 Task: Open a blank sheet, save the file as email.doc Add Heading 'Tips for effective email communication: 'Tips for effective email communication:  Add the following points with circle bulletsAdd the following points with circle bullets •	Be concise_x000D_
•	Use clear subject lines_x000D_
•	Proofread before sending_x000D_
 Highlight heading with color  Dark green Select the entire text and apply  Outside Borders ,change the font size of heading and points to 18
Action: Mouse moved to (20, 20)
Screenshot: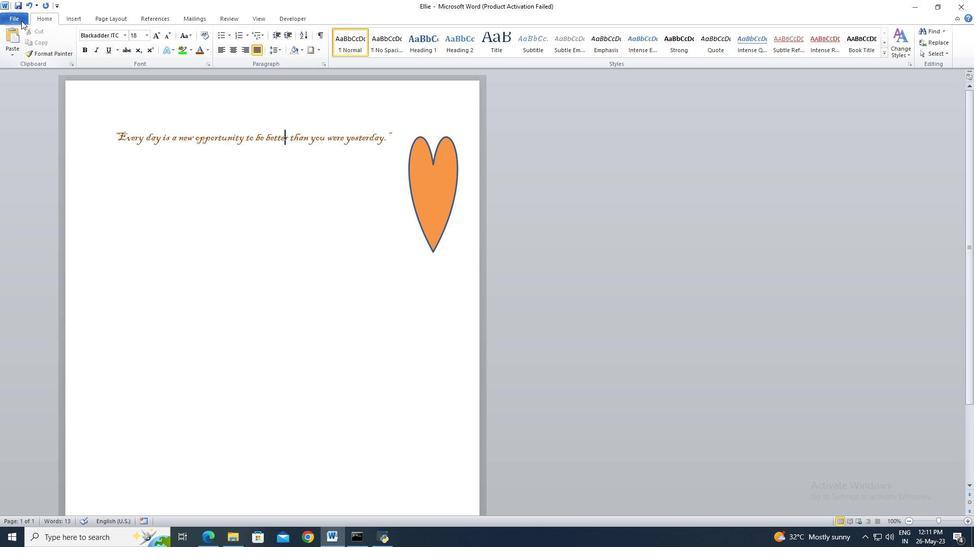 
Action: Mouse pressed left at (20, 20)
Screenshot: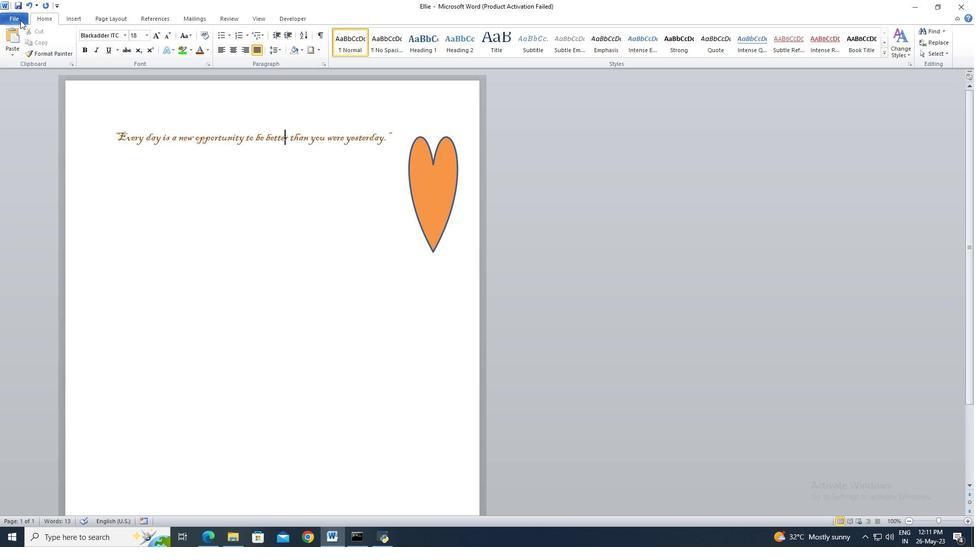 
Action: Mouse moved to (19, 131)
Screenshot: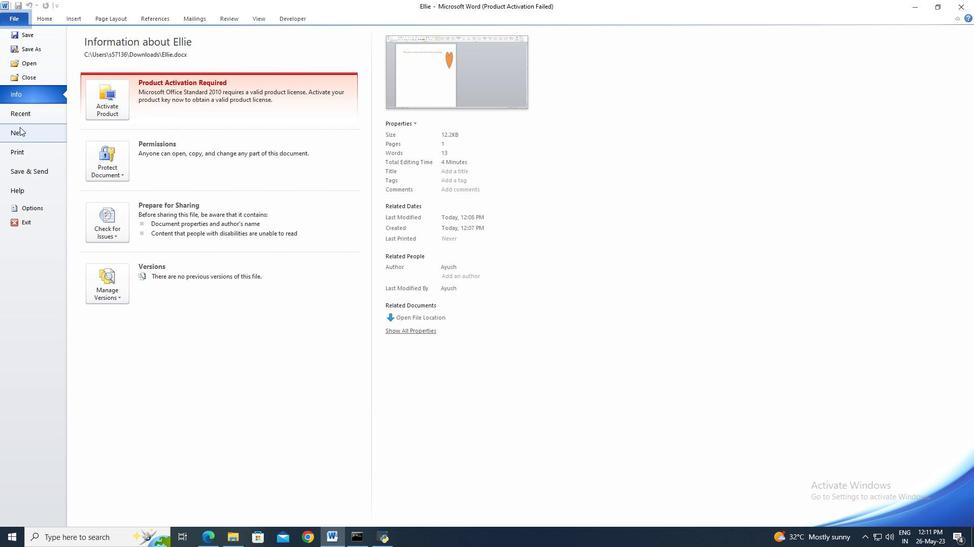 
Action: Mouse pressed left at (19, 131)
Screenshot: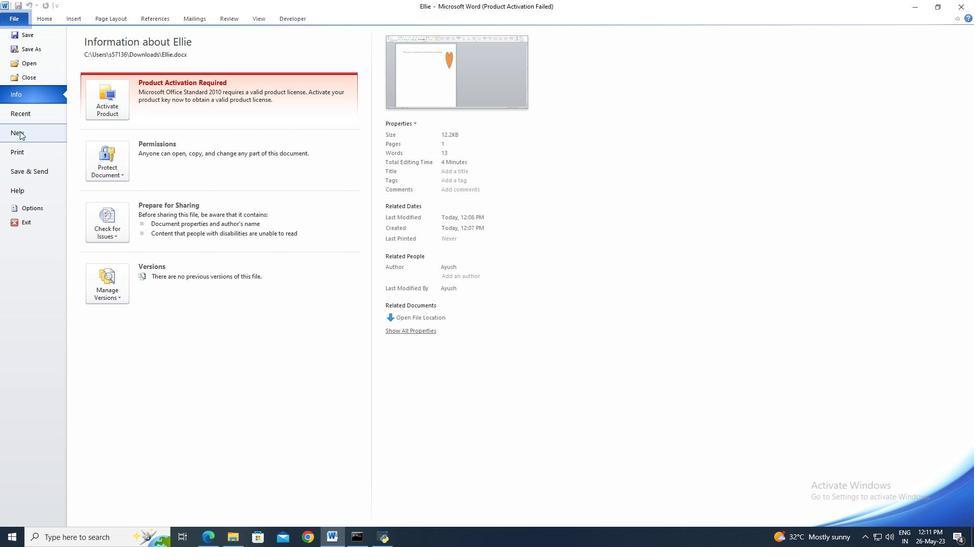 
Action: Mouse moved to (505, 244)
Screenshot: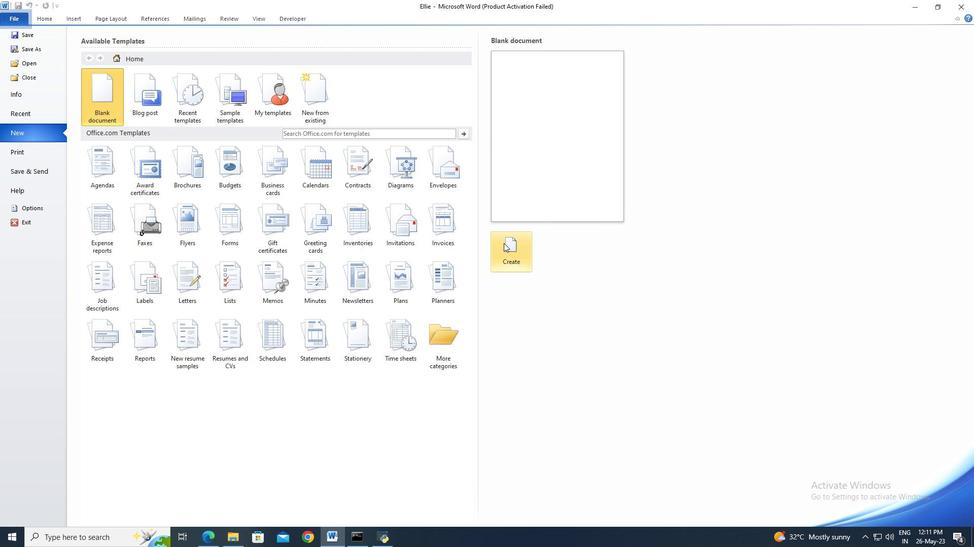 
Action: Mouse pressed left at (505, 244)
Screenshot: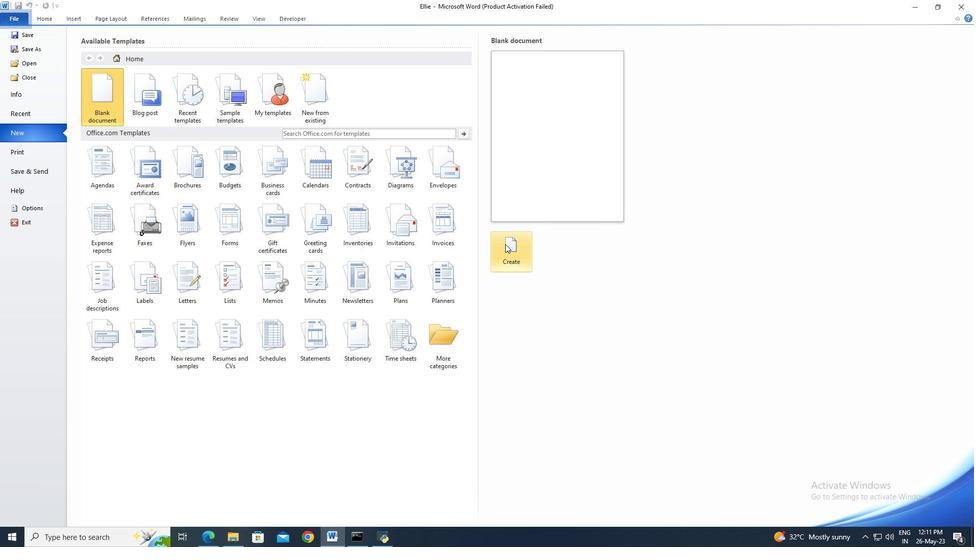 
Action: Mouse moved to (6, 21)
Screenshot: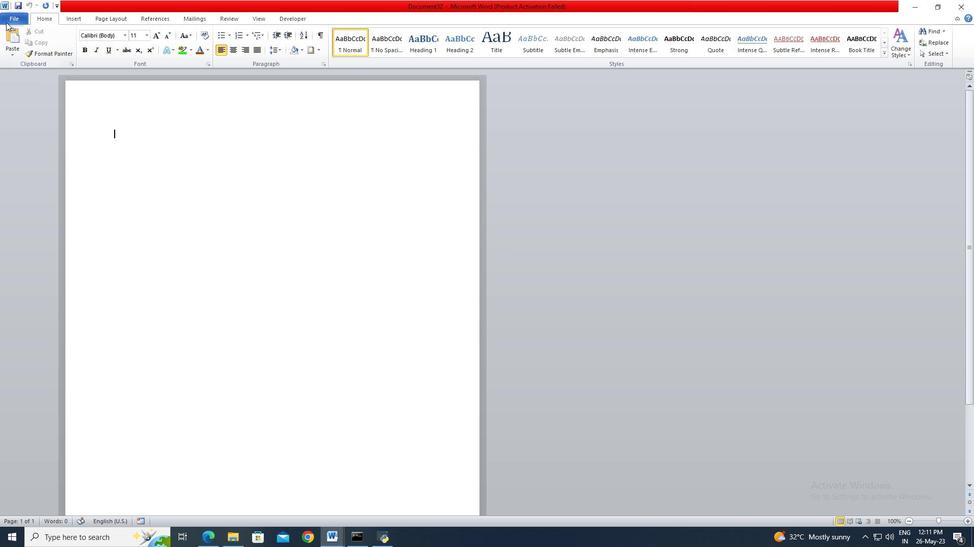 
Action: Mouse pressed left at (6, 21)
Screenshot: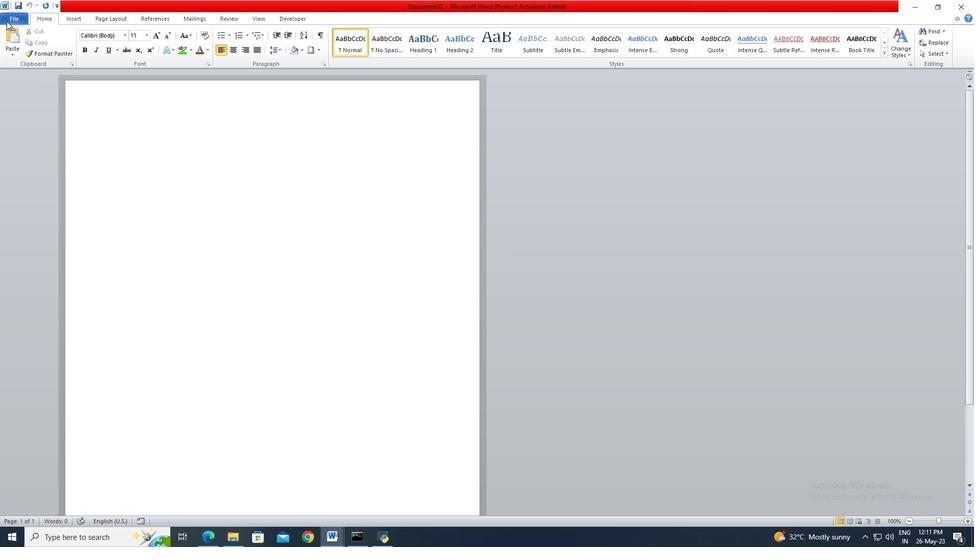 
Action: Mouse moved to (12, 45)
Screenshot: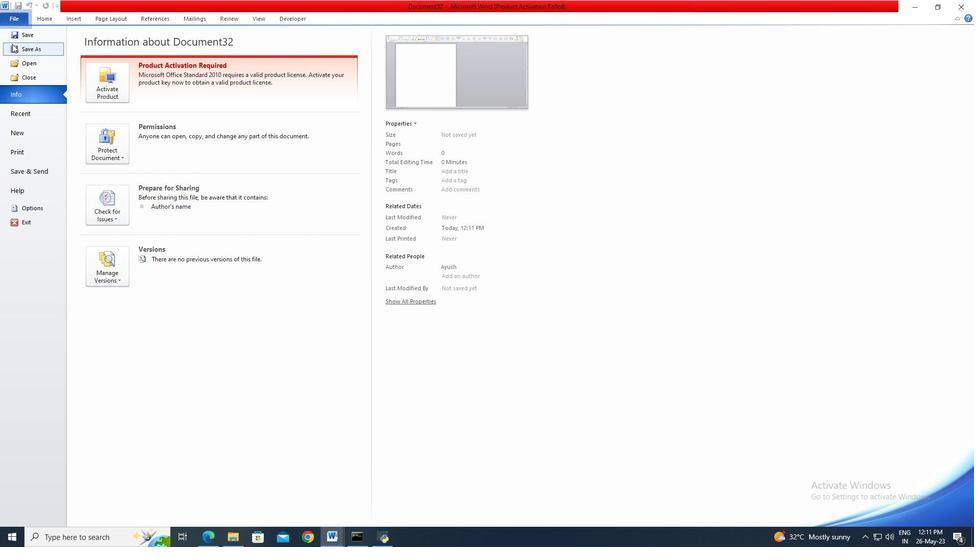 
Action: Mouse pressed left at (12, 45)
Screenshot: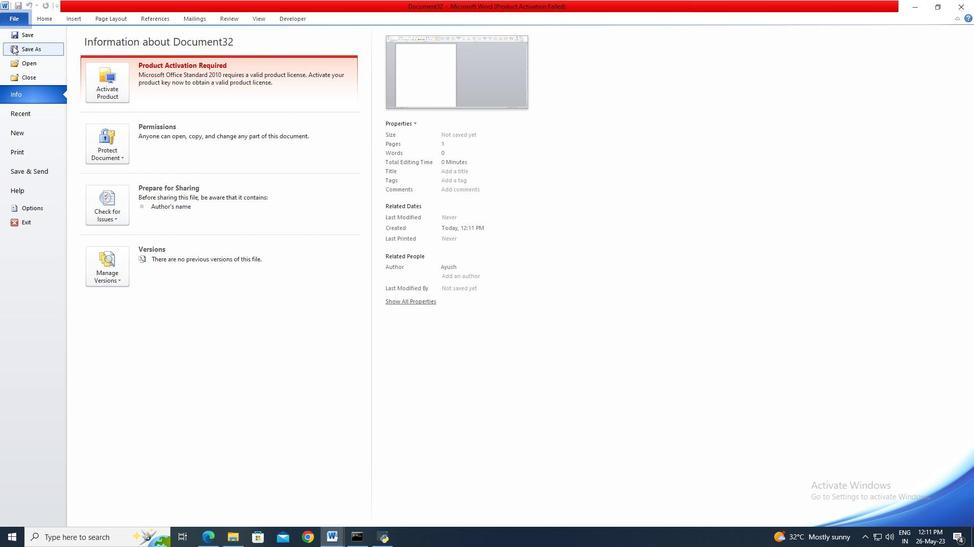 
Action: Mouse moved to (41, 110)
Screenshot: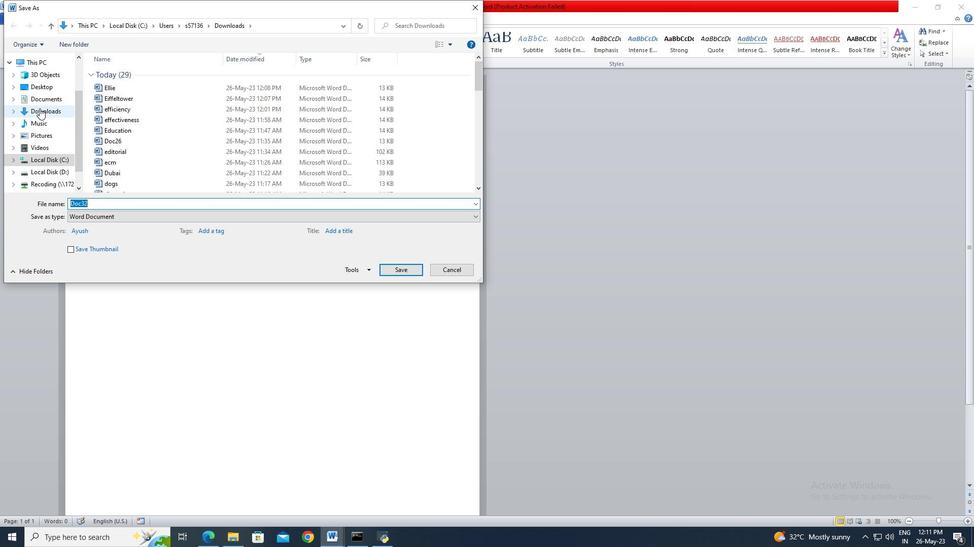 
Action: Mouse pressed left at (41, 110)
Screenshot: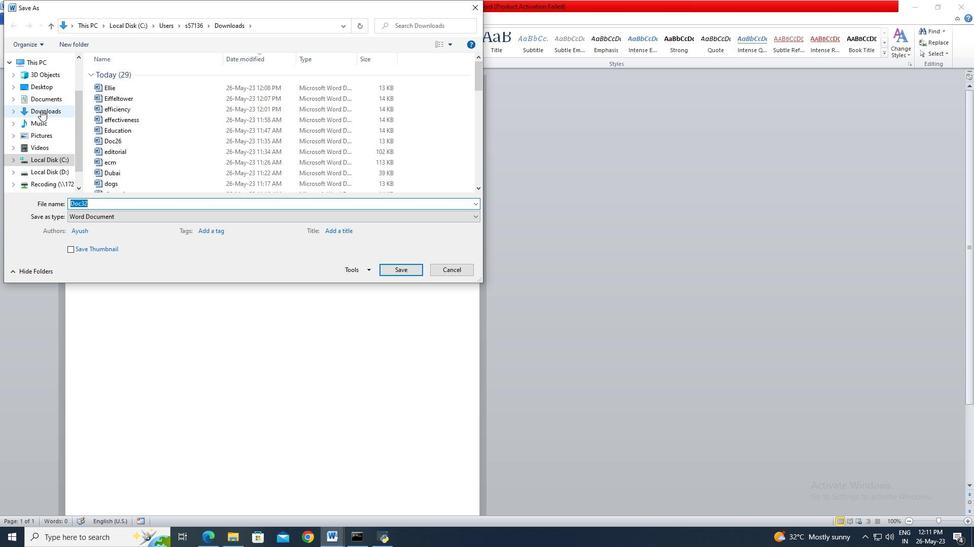 
Action: Mouse moved to (91, 199)
Screenshot: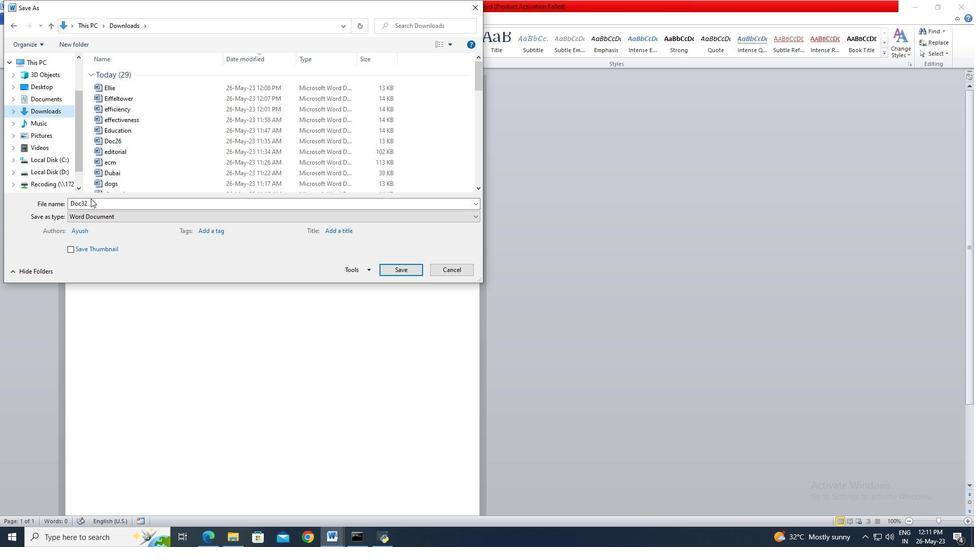 
Action: Mouse pressed left at (91, 199)
Screenshot: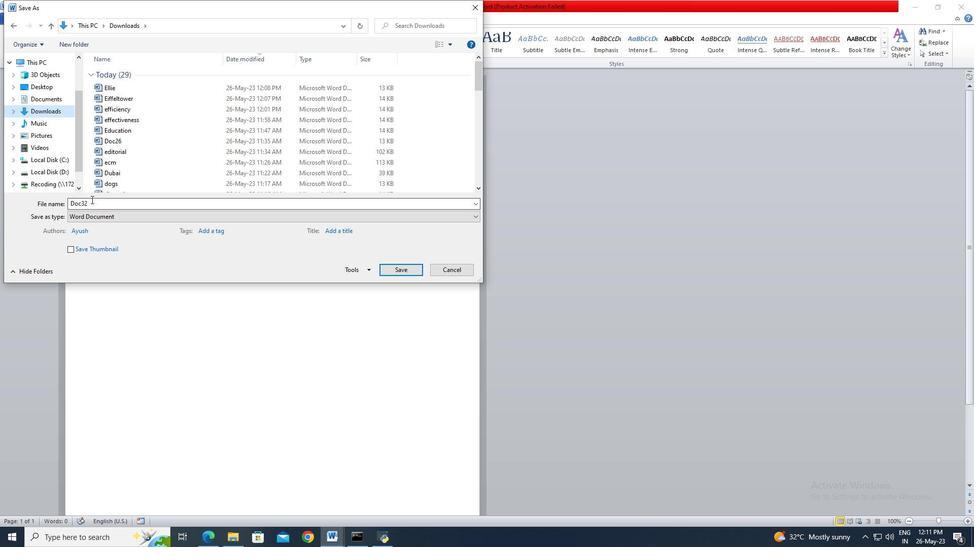 
Action: Key pressed email
Screenshot: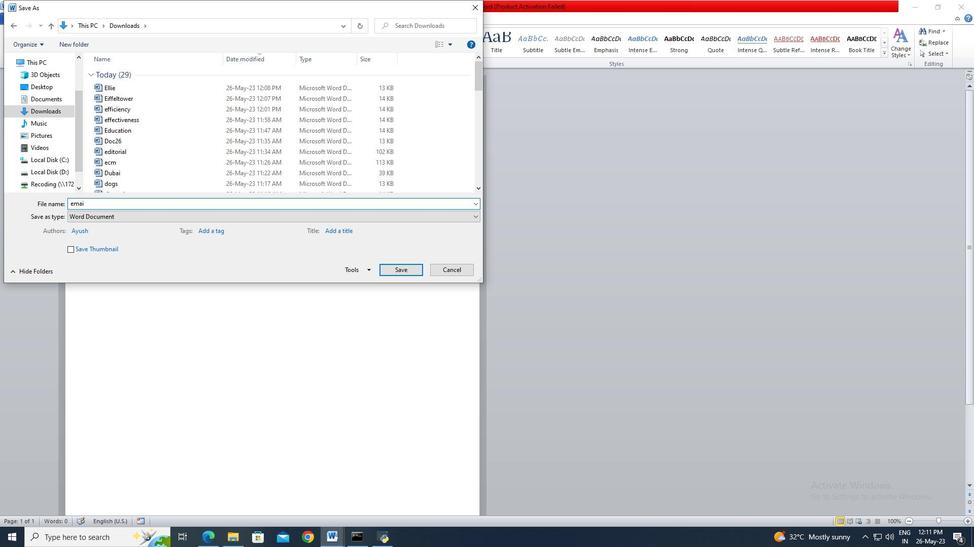 
Action: Mouse moved to (393, 270)
Screenshot: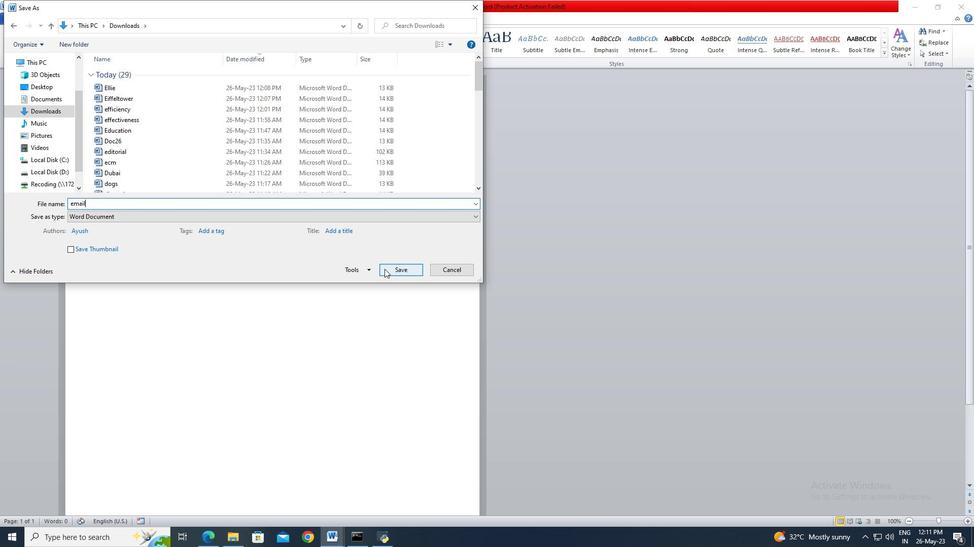
Action: Mouse pressed left at (393, 270)
Screenshot: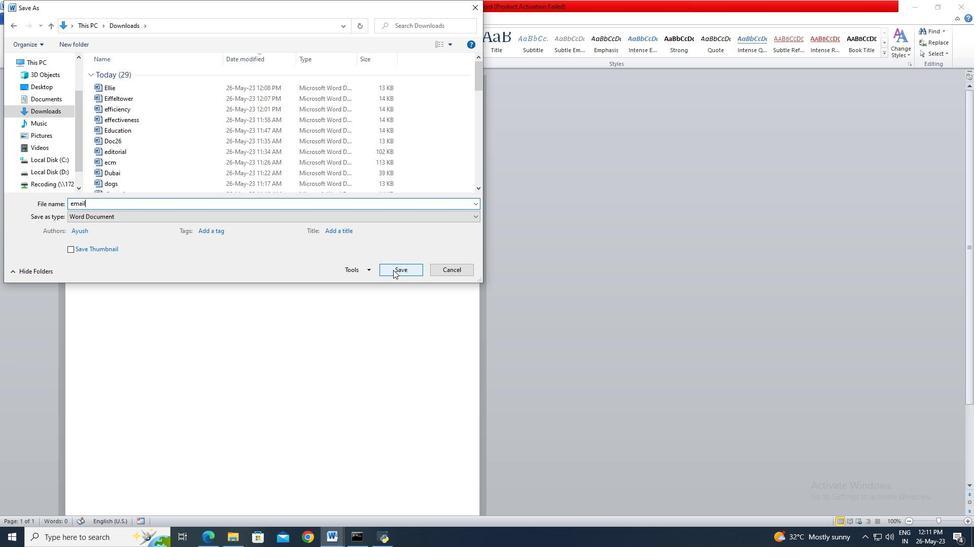
Action: Mouse moved to (418, 53)
Screenshot: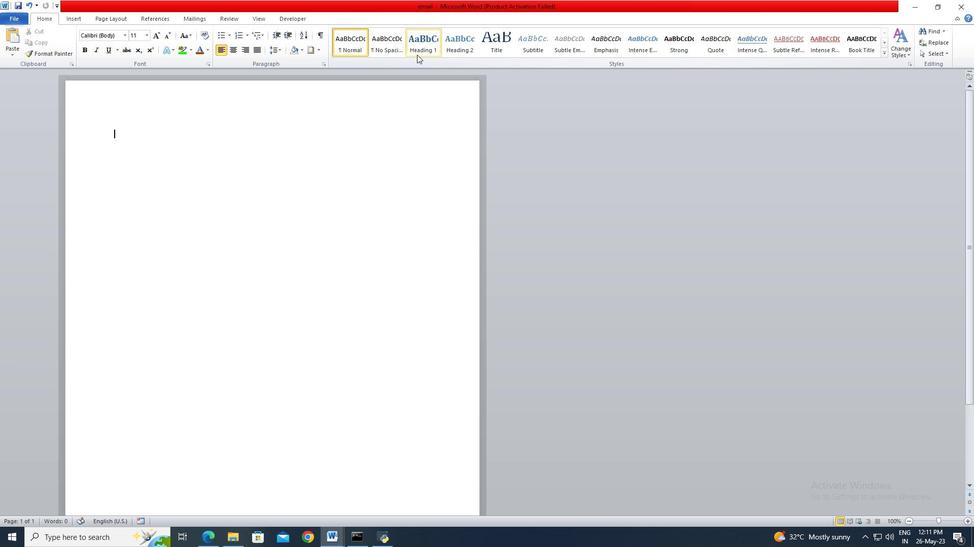 
Action: Mouse pressed left at (418, 53)
Screenshot: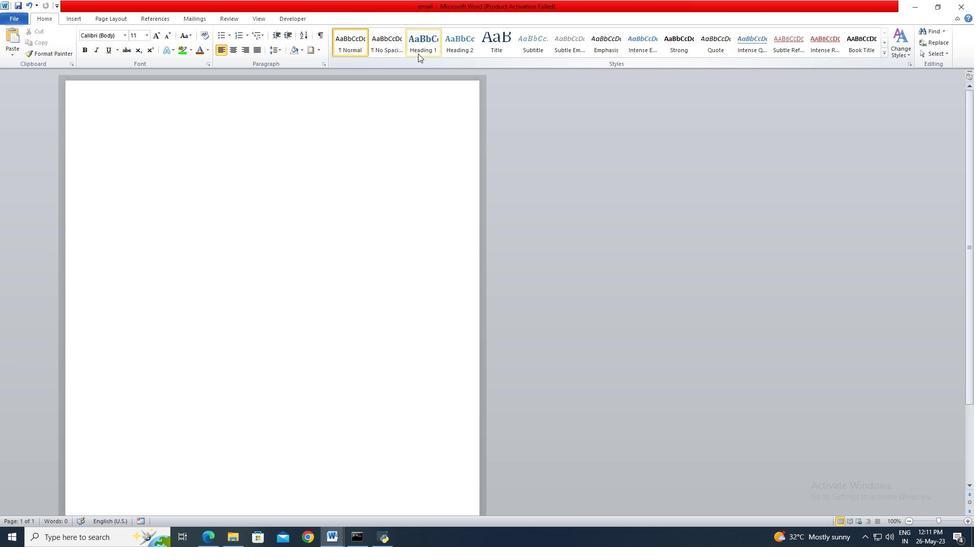 
Action: Mouse moved to (218, 140)
Screenshot: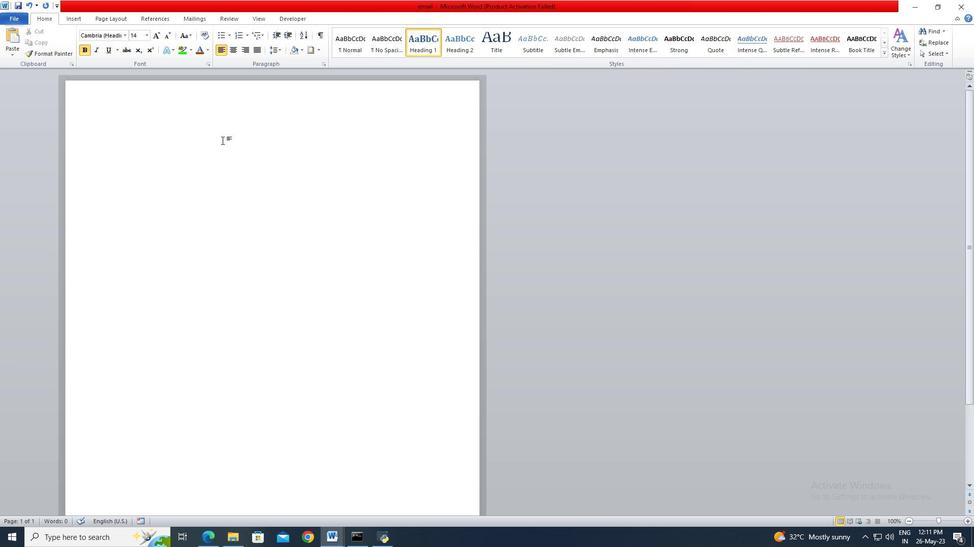 
Action: Key pressed <Key.shift>Tips<Key.space>for<Key.space>effective<Key.space>email<Key.space>communication<Key.shift>:<Key.enter><Key.enter>
Screenshot: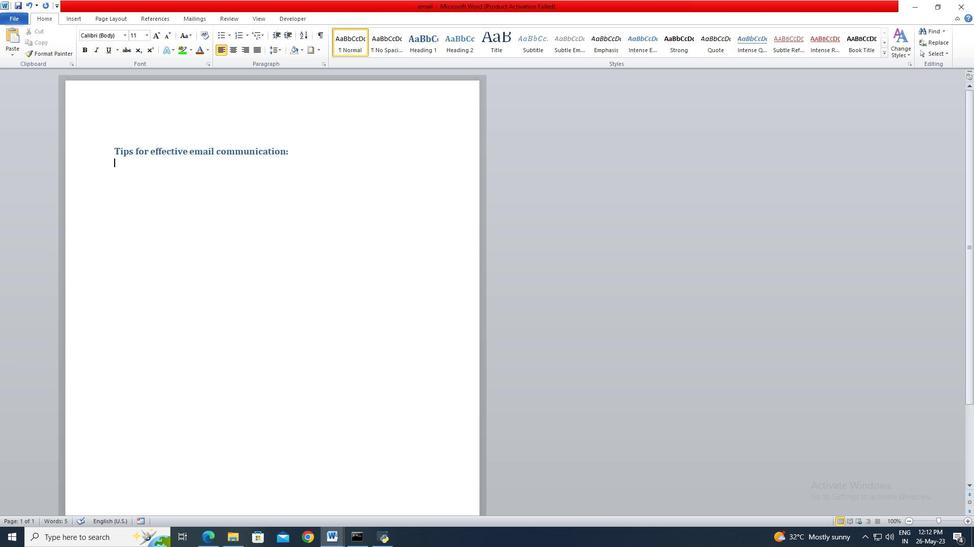 
Action: Mouse moved to (230, 36)
Screenshot: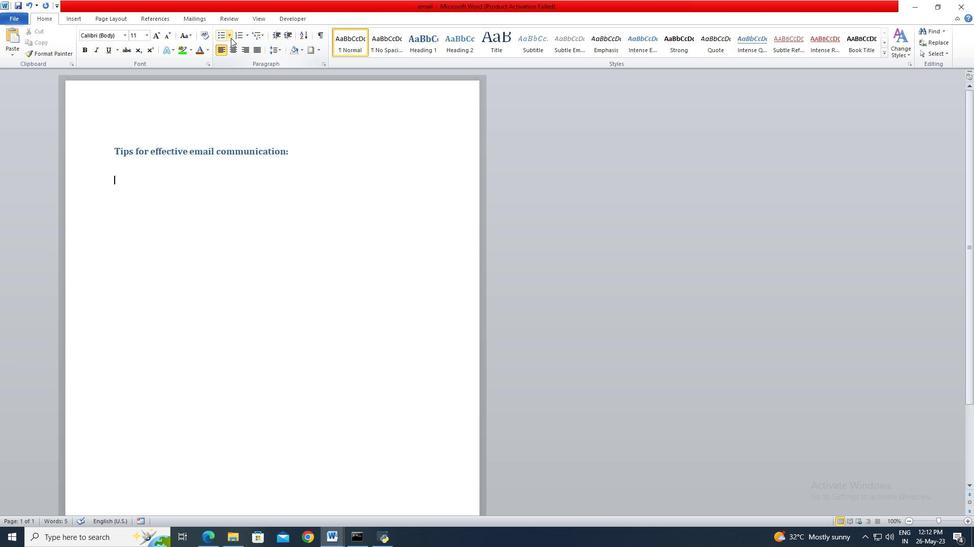 
Action: Mouse pressed left at (230, 36)
Screenshot: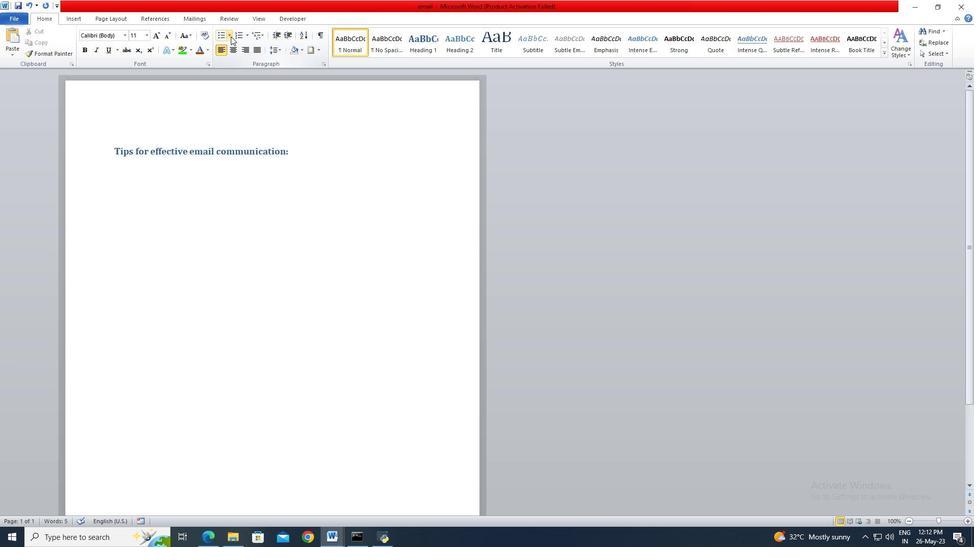 
Action: Mouse moved to (252, 93)
Screenshot: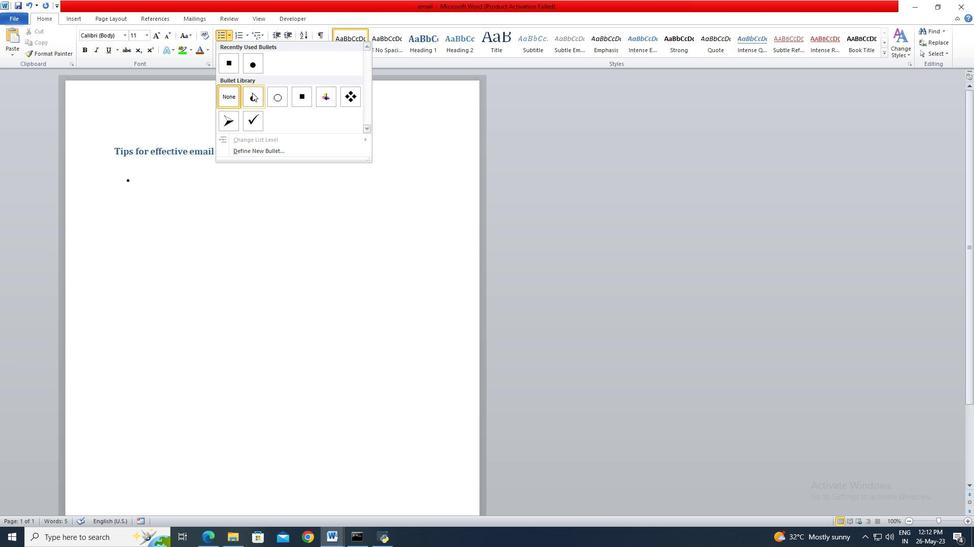 
Action: Mouse pressed left at (252, 93)
Screenshot: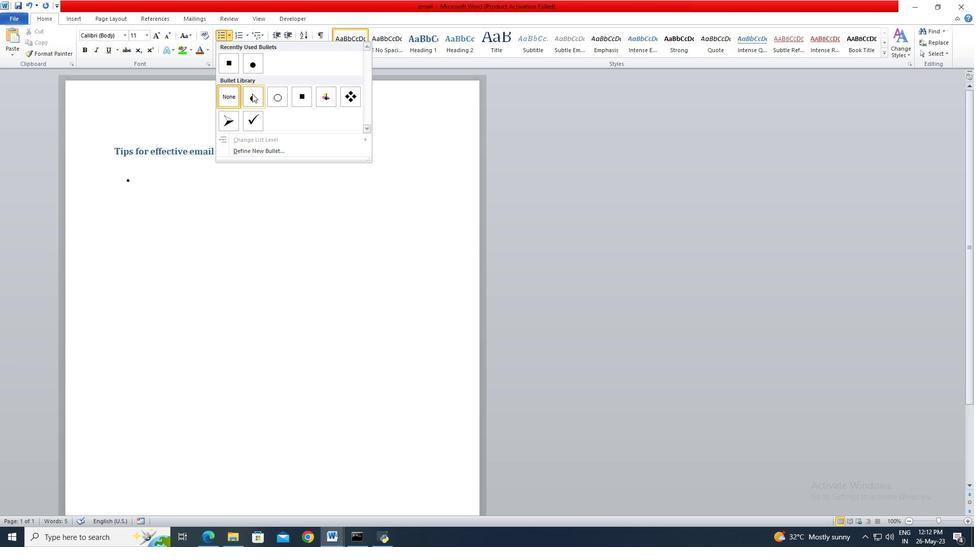 
Action: Mouse moved to (244, 179)
Screenshot: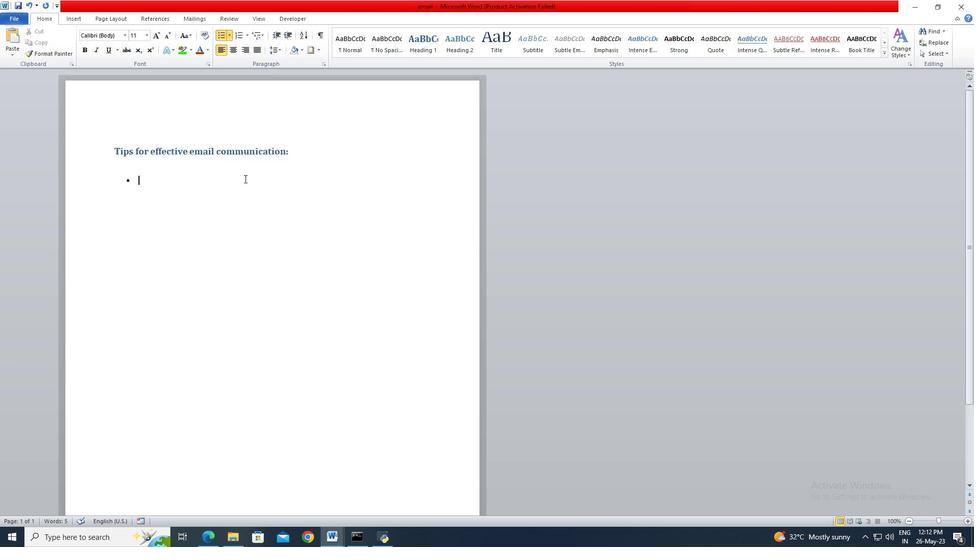 
Action: Mouse pressed left at (244, 179)
Screenshot: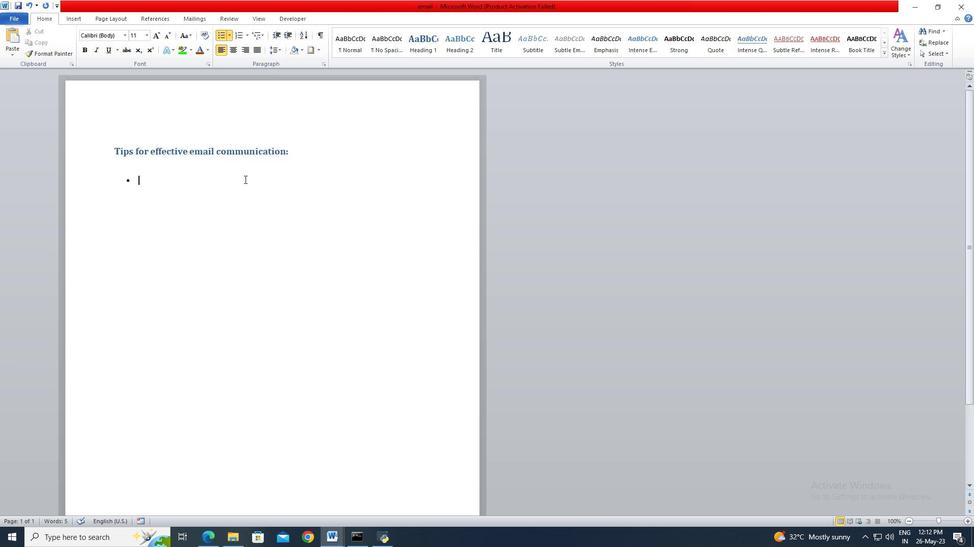 
Action: Key pressed <Key.shift>Be<Key.space>concise<Key.enter><Key.shift>Use<Key.space>clear<Key.space>subject<Key.space>lines<Key.enter><Key.shift>Proofread<Key.space>before<Key.space>sending
Screenshot: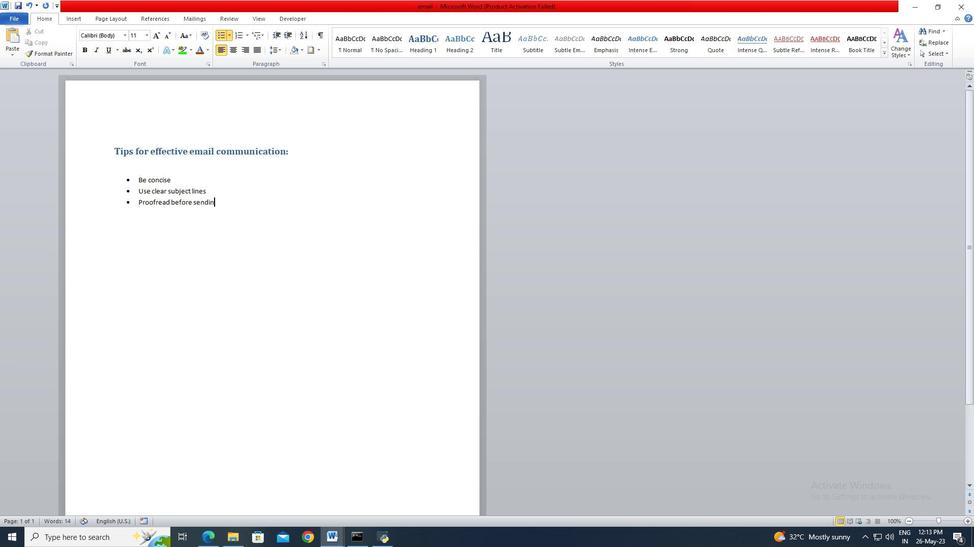 
Action: Mouse moved to (112, 148)
Screenshot: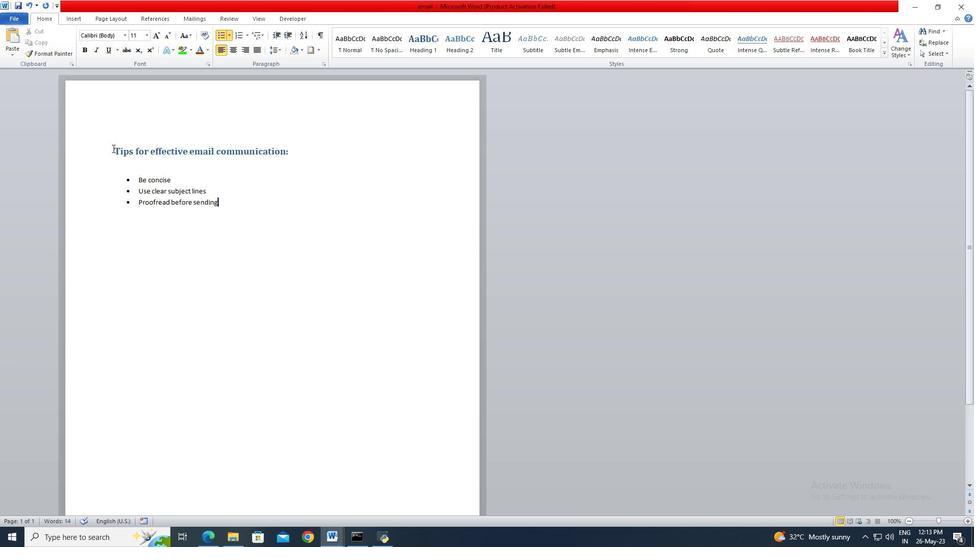 
Action: Mouse pressed left at (112, 148)
Screenshot: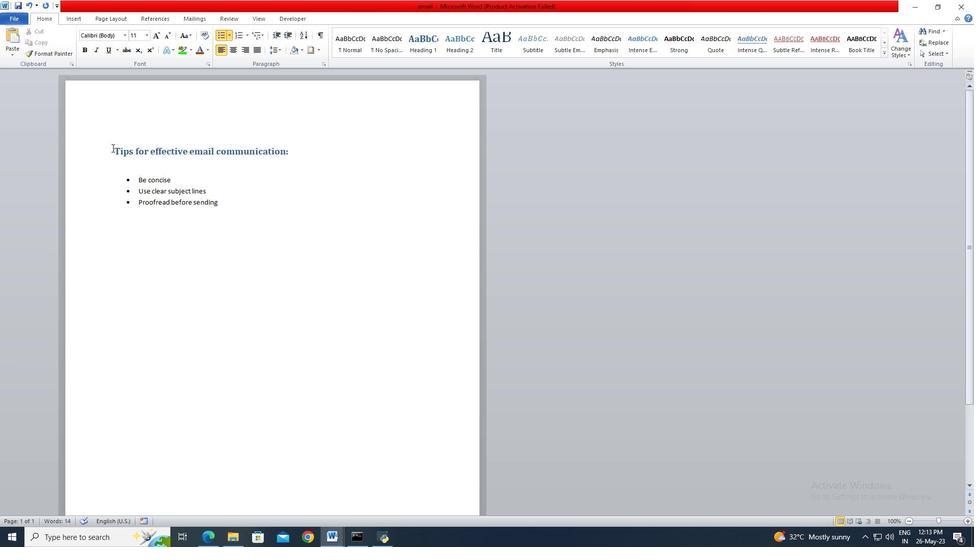 
Action: Mouse moved to (281, 157)
Screenshot: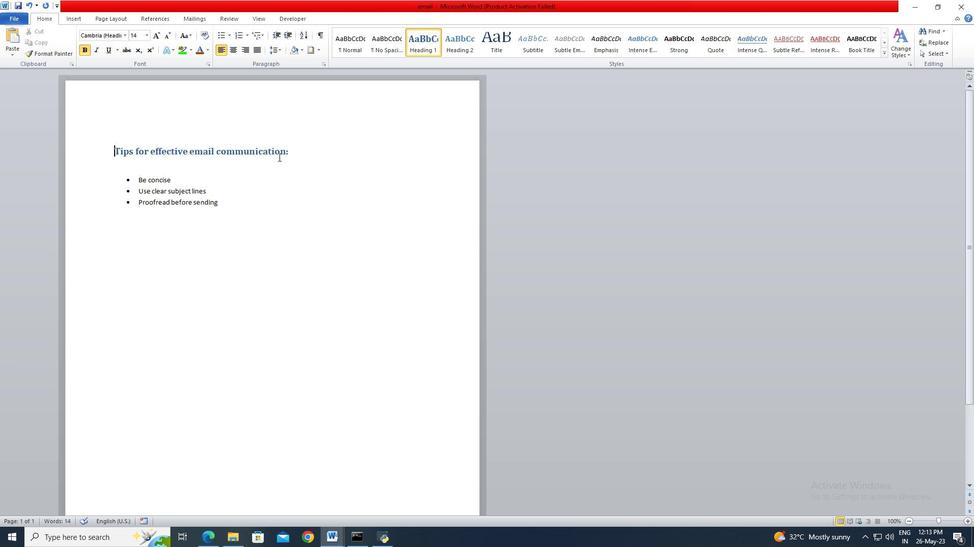 
Action: Key pressed <Key.shift>
Screenshot: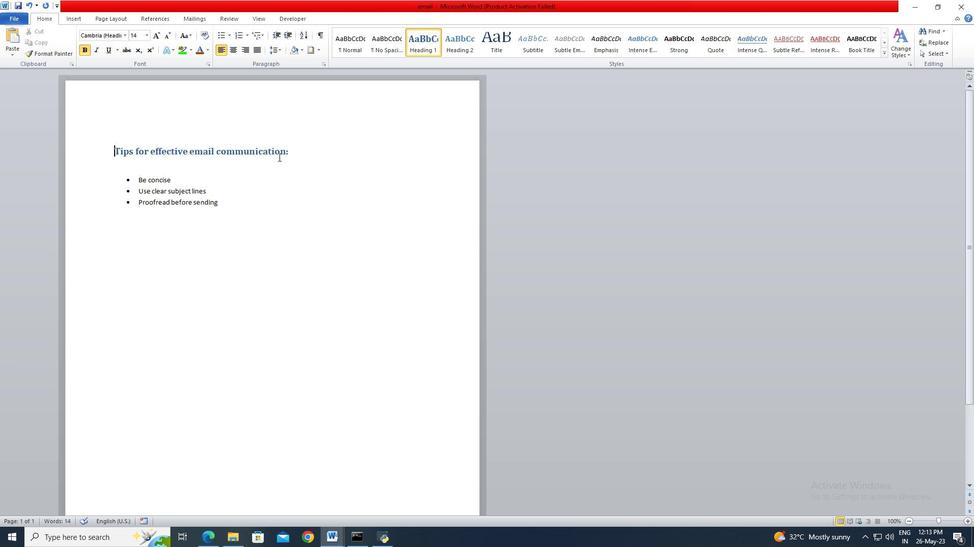 
Action: Mouse moved to (290, 155)
Screenshot: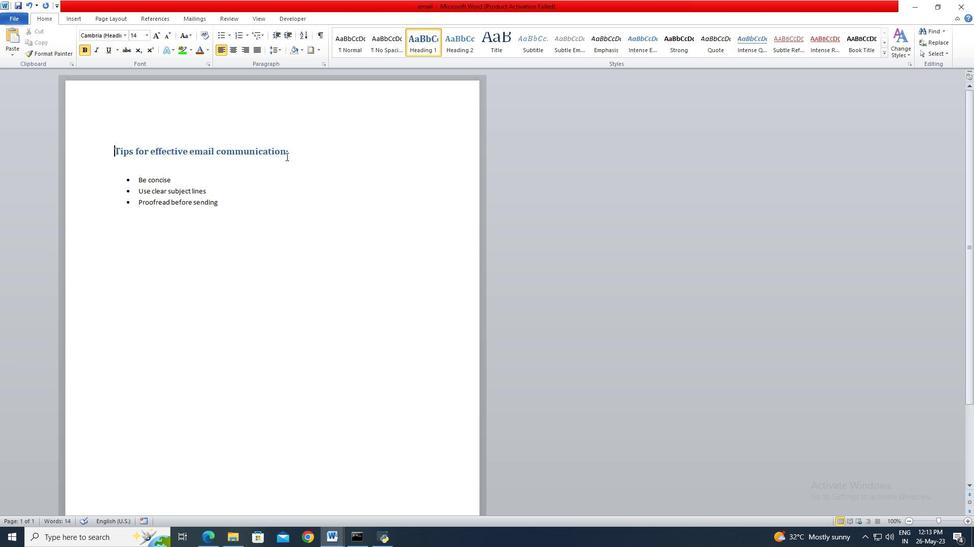 
Action: Mouse pressed left at (290, 155)
Screenshot: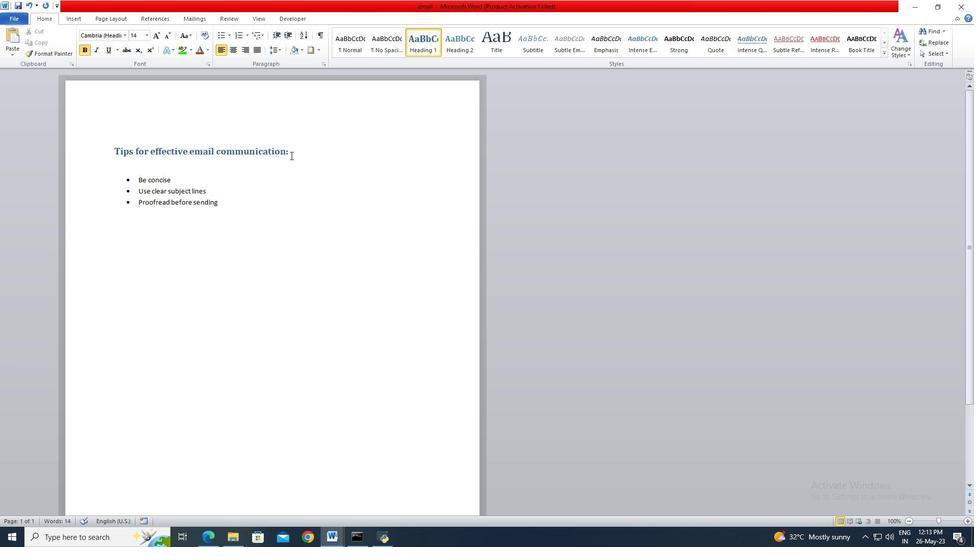 
Action: Key pressed <Key.shift><Key.shift>
Screenshot: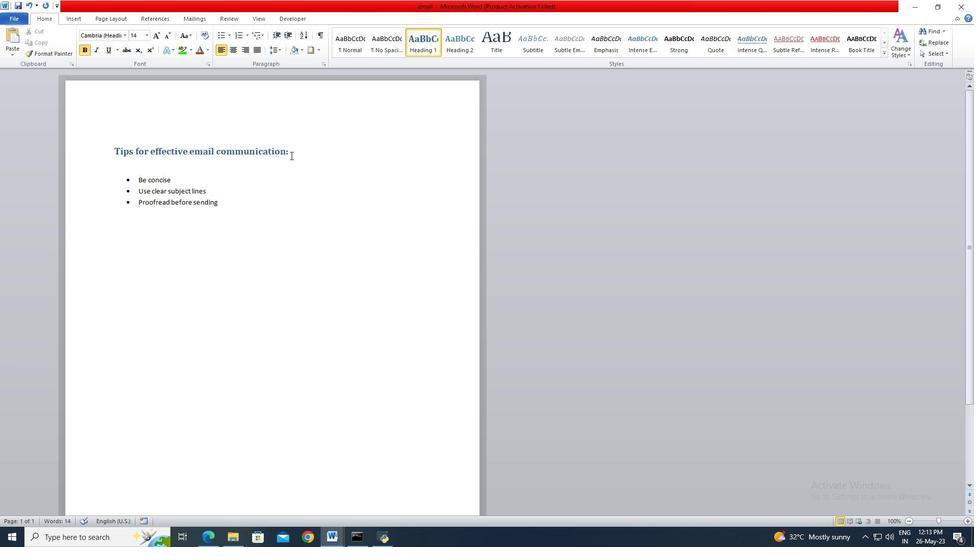 
Action: Mouse moved to (190, 51)
Screenshot: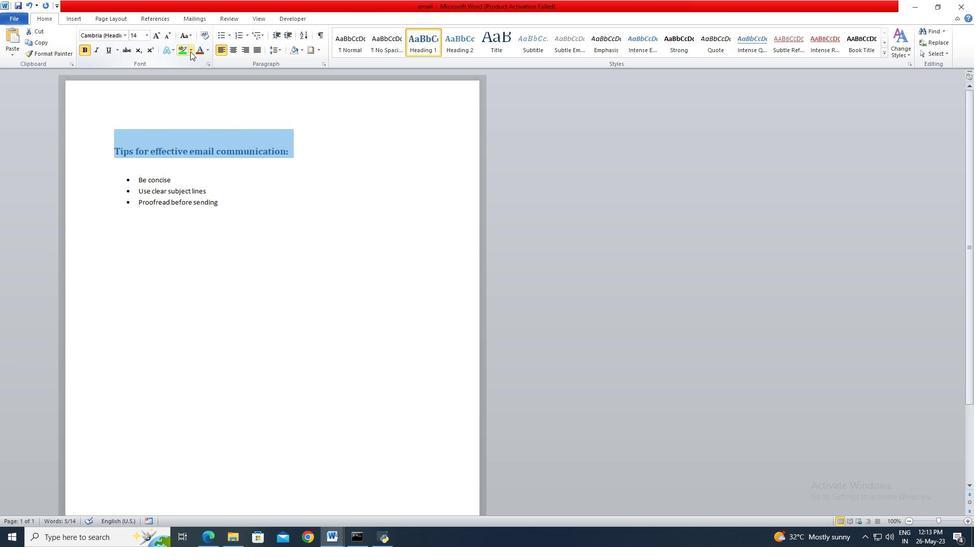 
Action: Mouse pressed left at (190, 51)
Screenshot: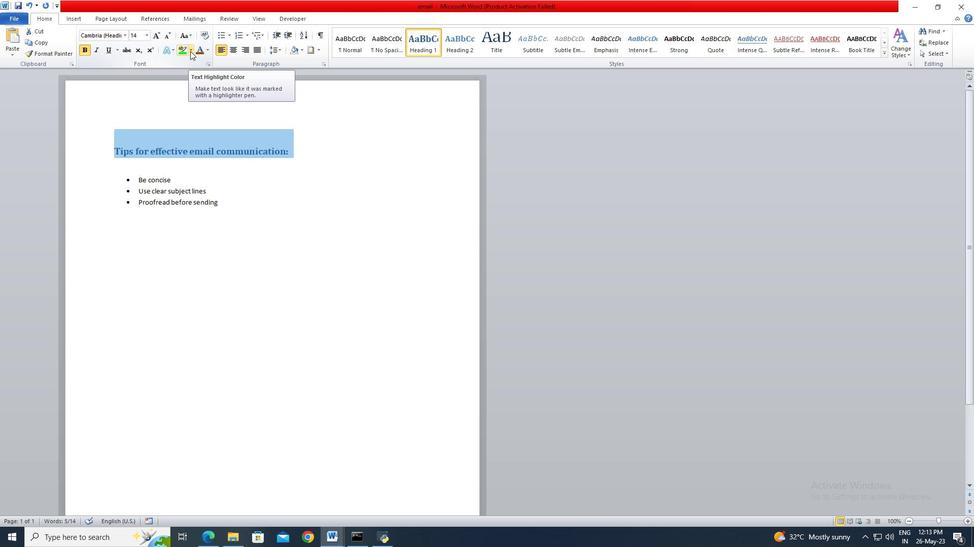 
Action: Mouse moved to (226, 79)
Screenshot: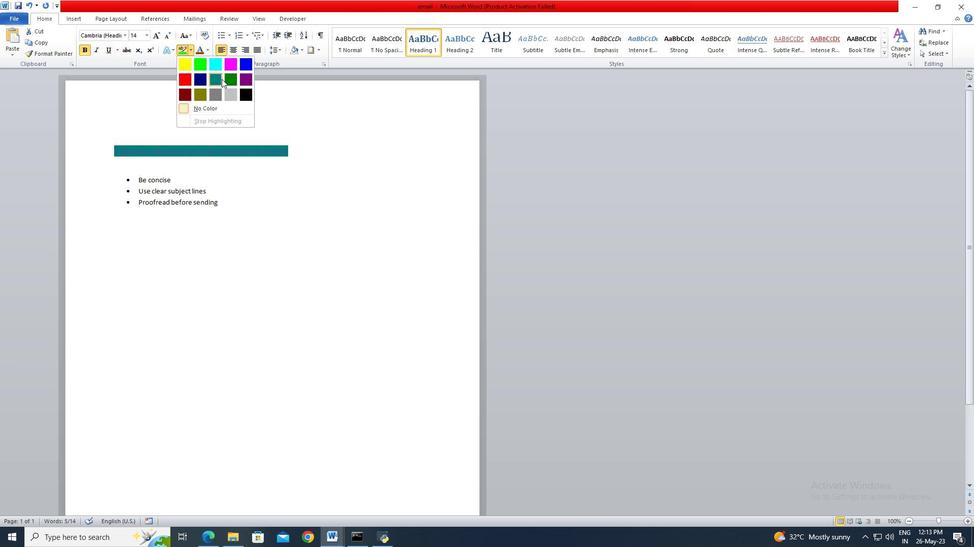 
Action: Mouse pressed left at (226, 79)
Screenshot: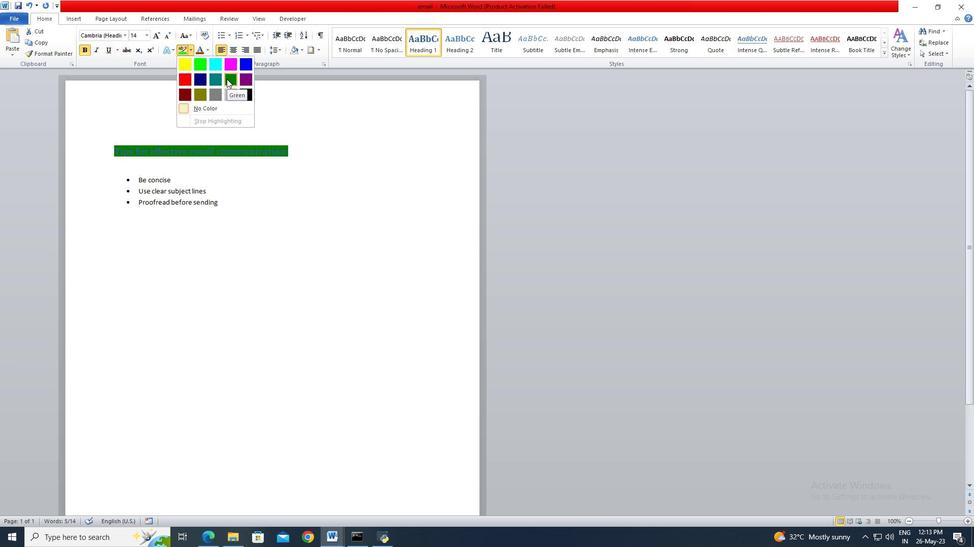 
Action: Mouse moved to (253, 193)
Screenshot: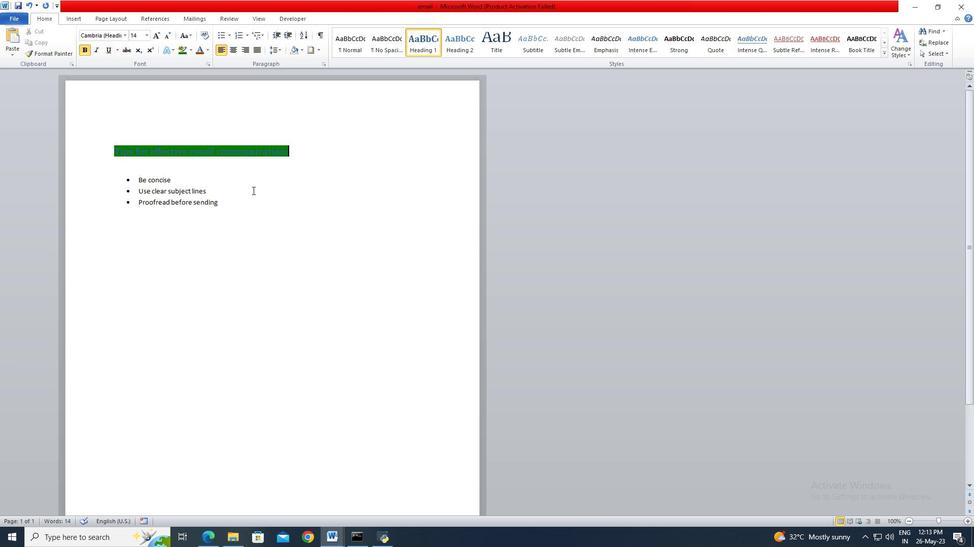 
Action: Key pressed ctrl+A
Screenshot: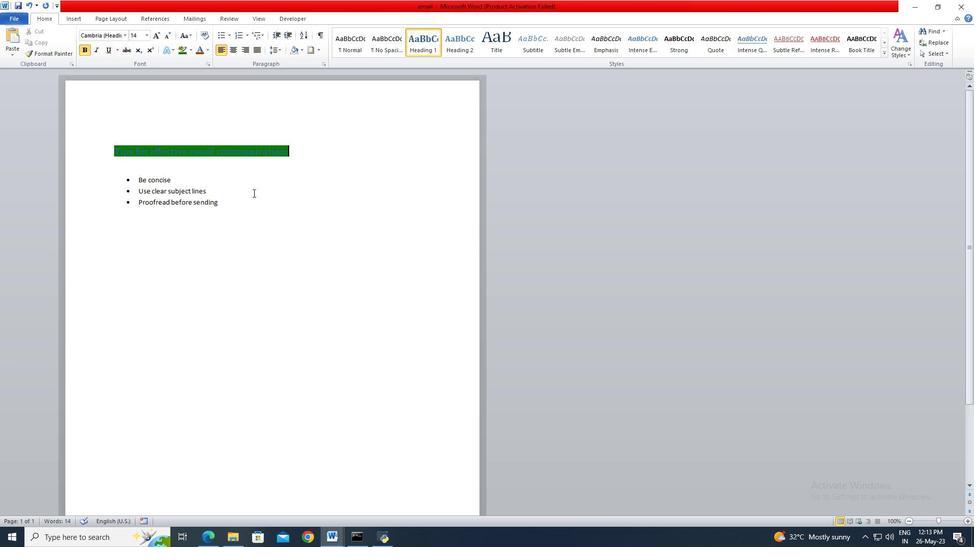 
Action: Mouse moved to (318, 51)
Screenshot: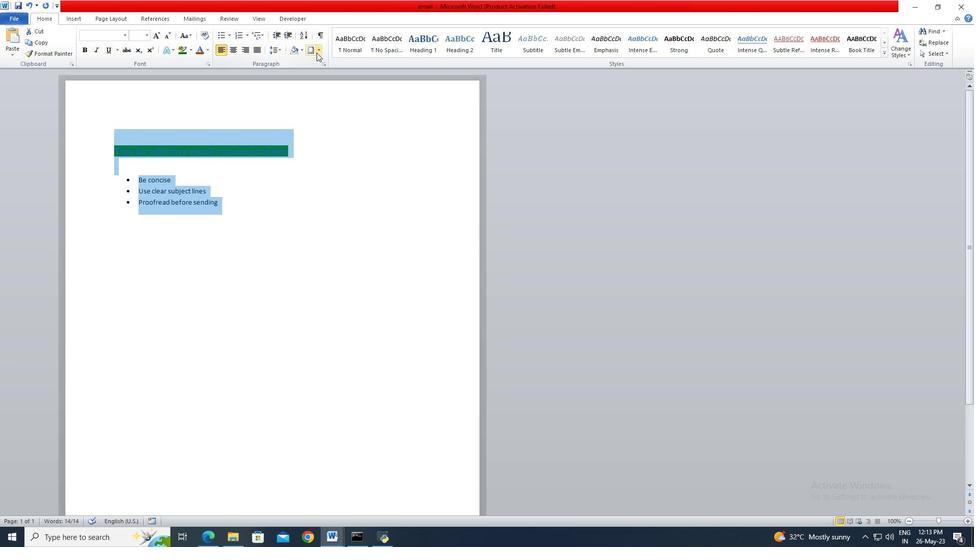 
Action: Mouse pressed left at (318, 51)
Screenshot: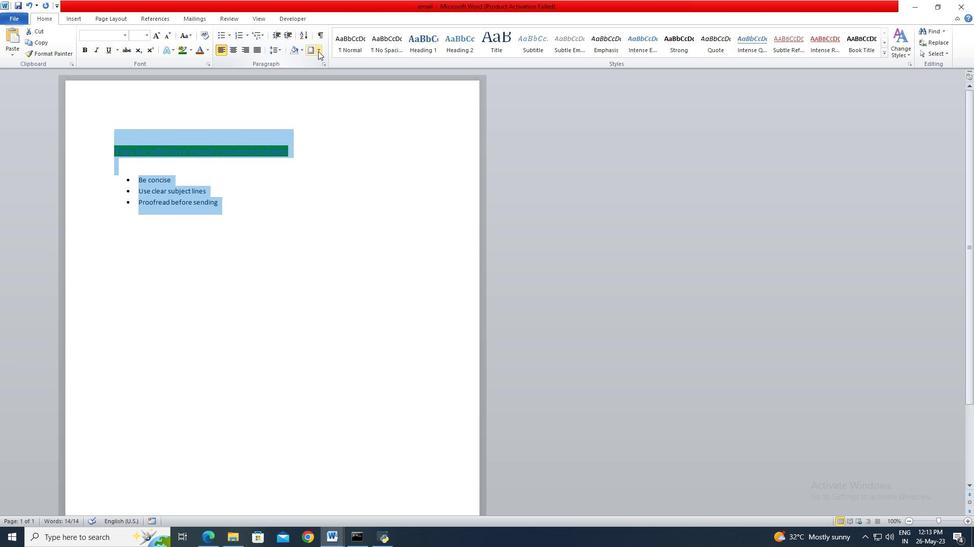 
Action: Mouse moved to (325, 130)
Screenshot: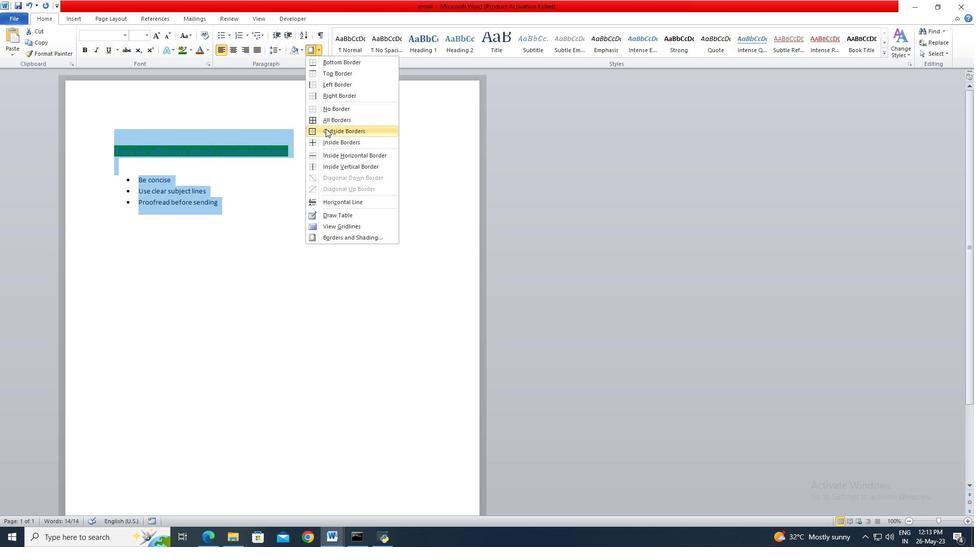 
Action: Mouse pressed left at (325, 130)
Screenshot: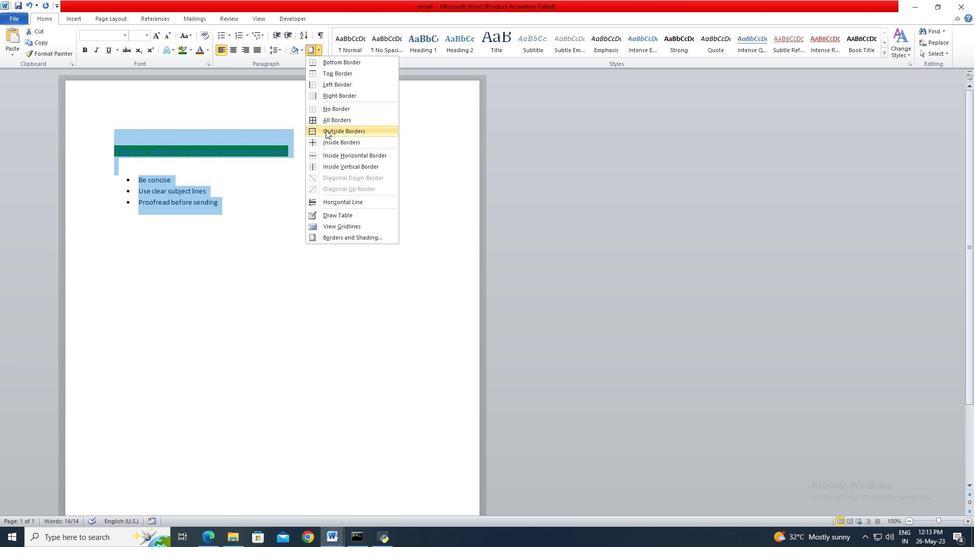 
Action: Mouse moved to (114, 151)
Screenshot: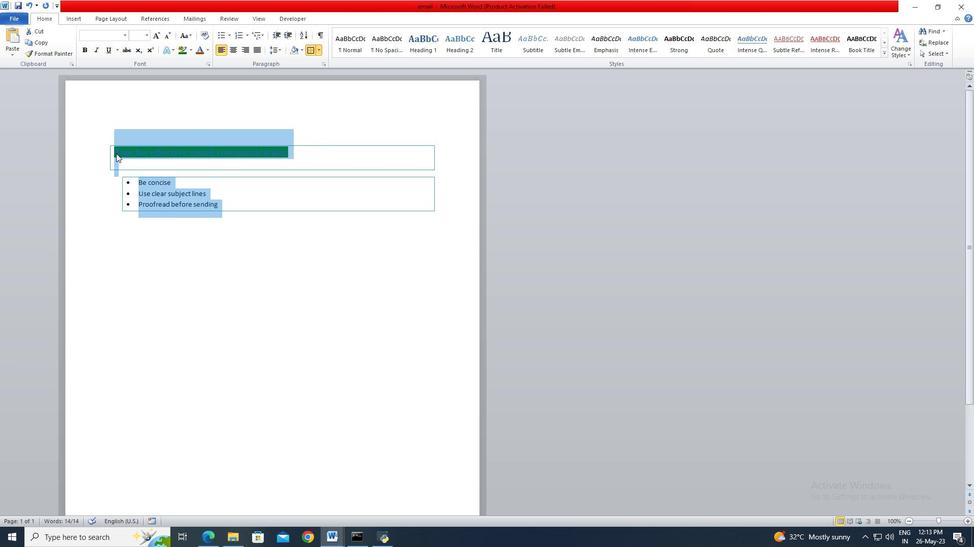 
Action: Mouse pressed left at (114, 151)
Screenshot: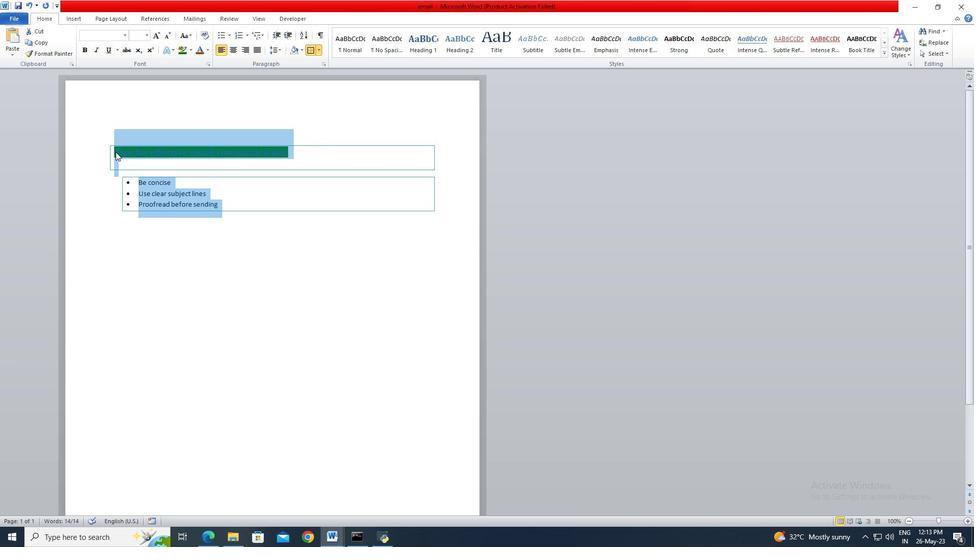 
Action: Mouse moved to (300, 156)
Screenshot: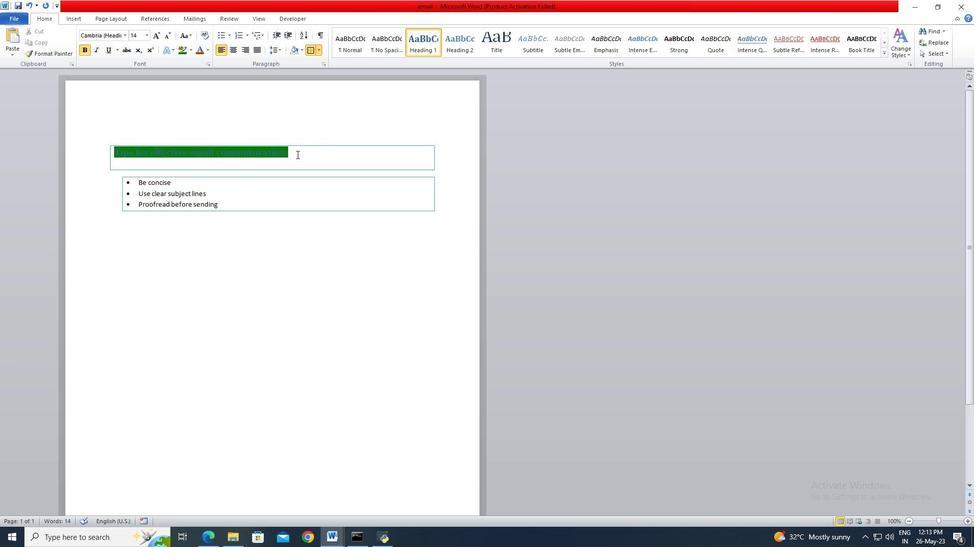 
Action: Key pressed <Key.shift>
Screenshot: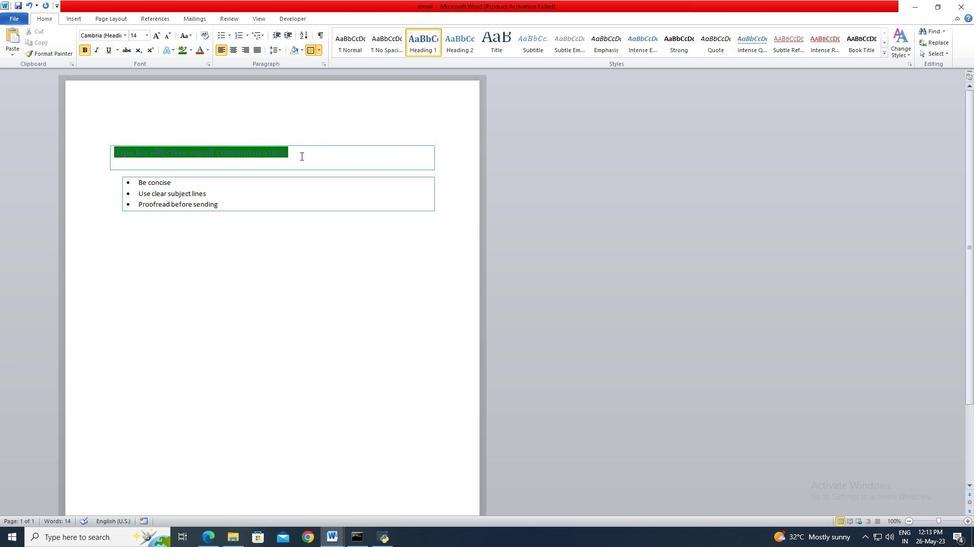 
Action: Mouse pressed left at (300, 156)
Screenshot: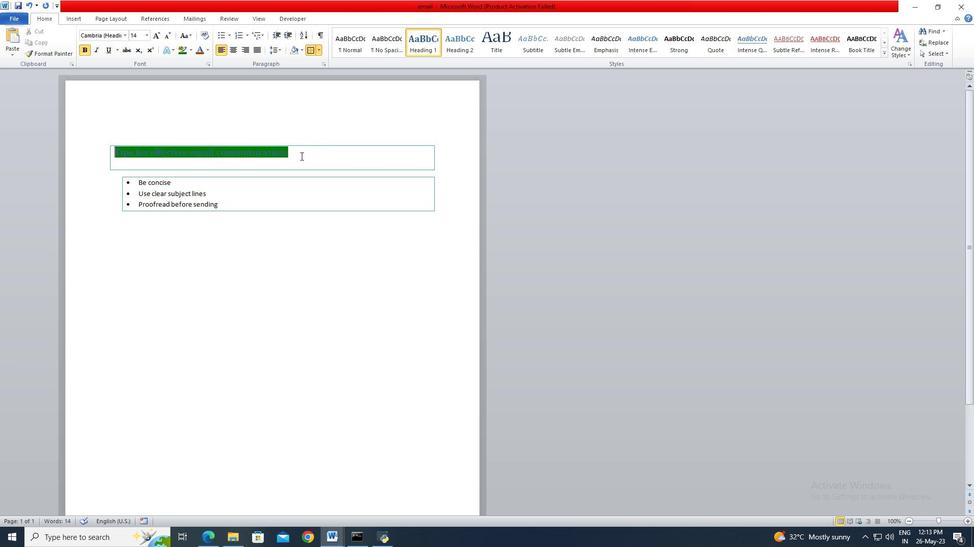 
Action: Key pressed <Key.shift><Key.shift><Key.shift><Key.shift><Key.shift>
Screenshot: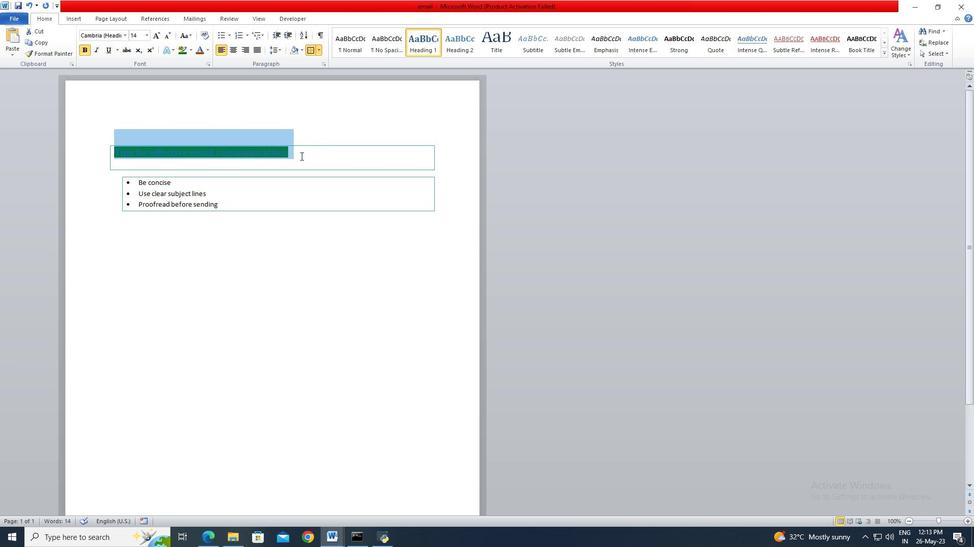 
Action: Mouse moved to (133, 36)
Screenshot: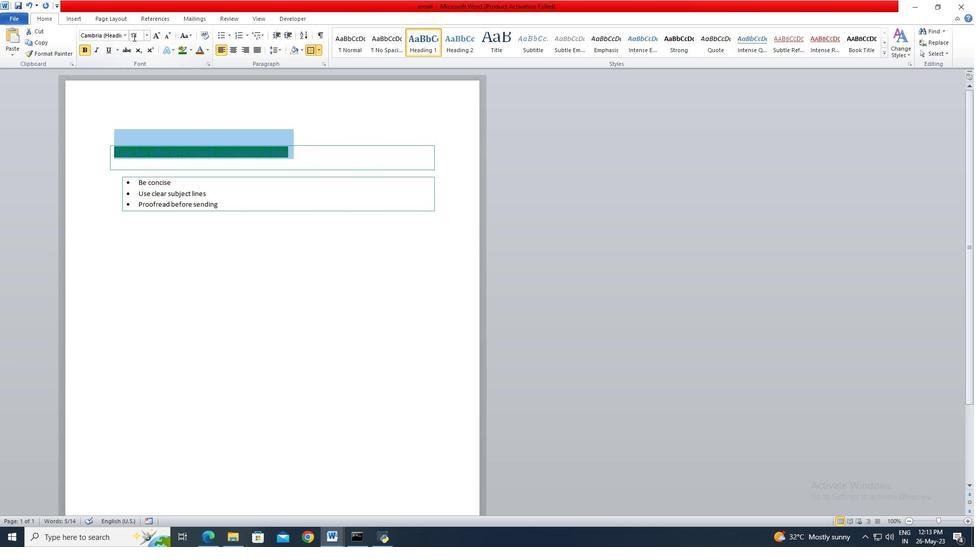 
Action: Mouse pressed left at (133, 36)
Screenshot: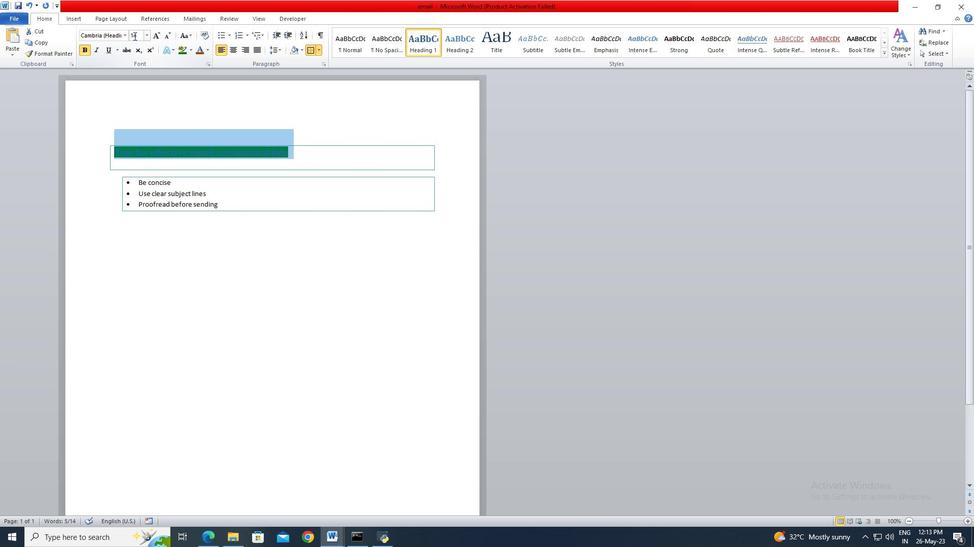 
Action: Key pressed 18<Key.enter>
Screenshot: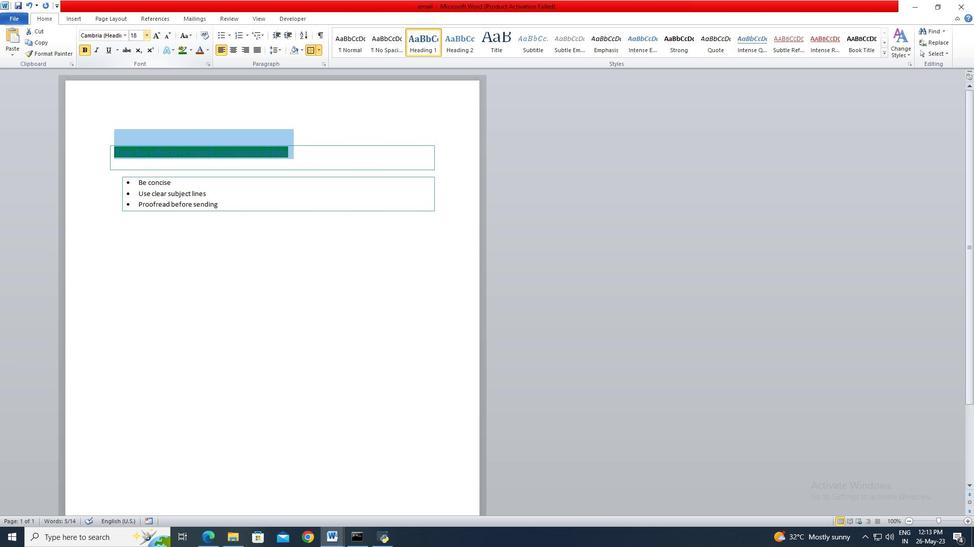
Action: Mouse moved to (137, 188)
Screenshot: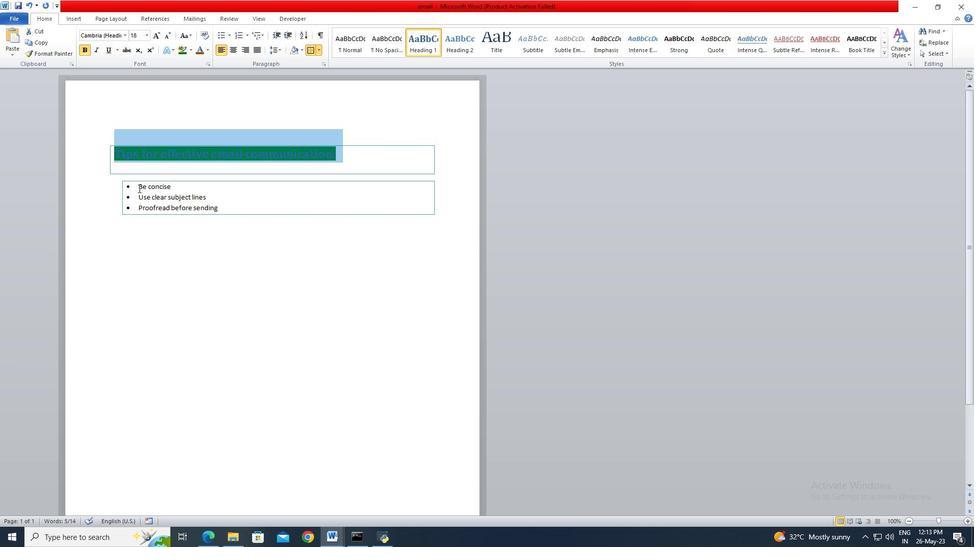
Action: Mouse pressed left at (137, 188)
Screenshot: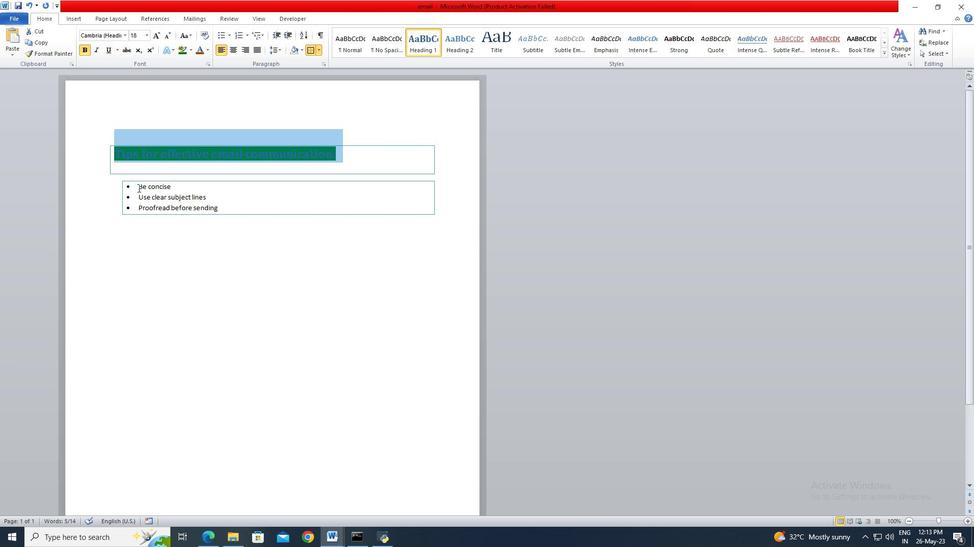 
Action: Mouse moved to (228, 213)
Screenshot: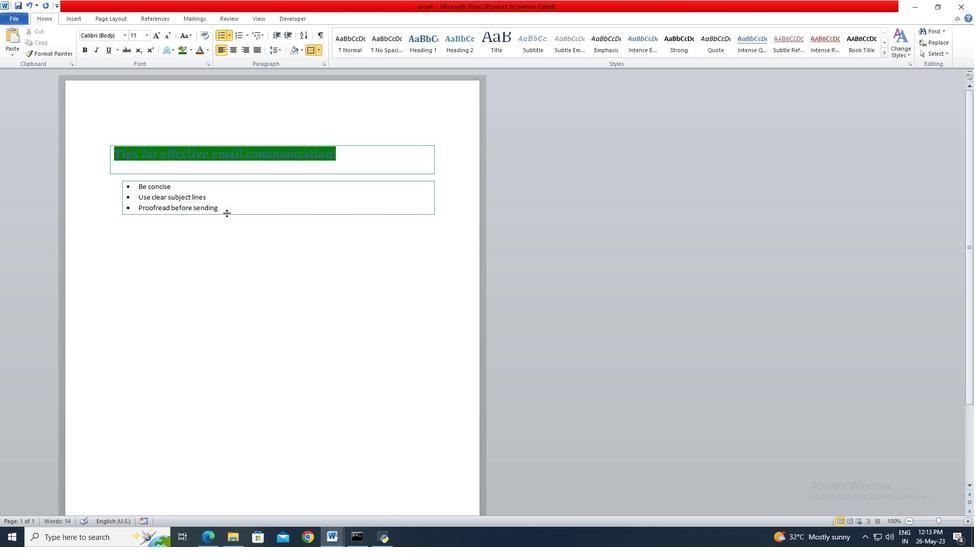 
Action: Key pressed <Key.shift>
Screenshot: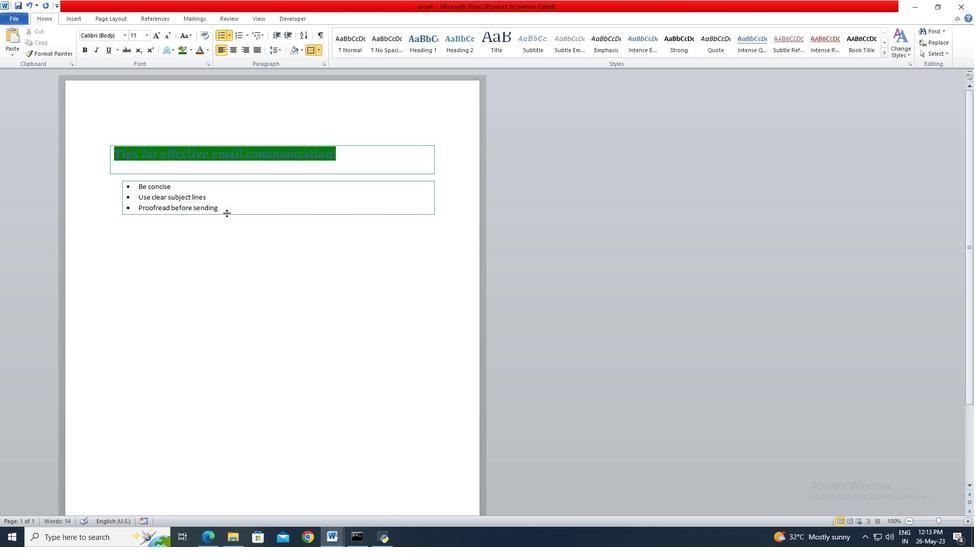 
Action: Mouse moved to (228, 211)
Screenshot: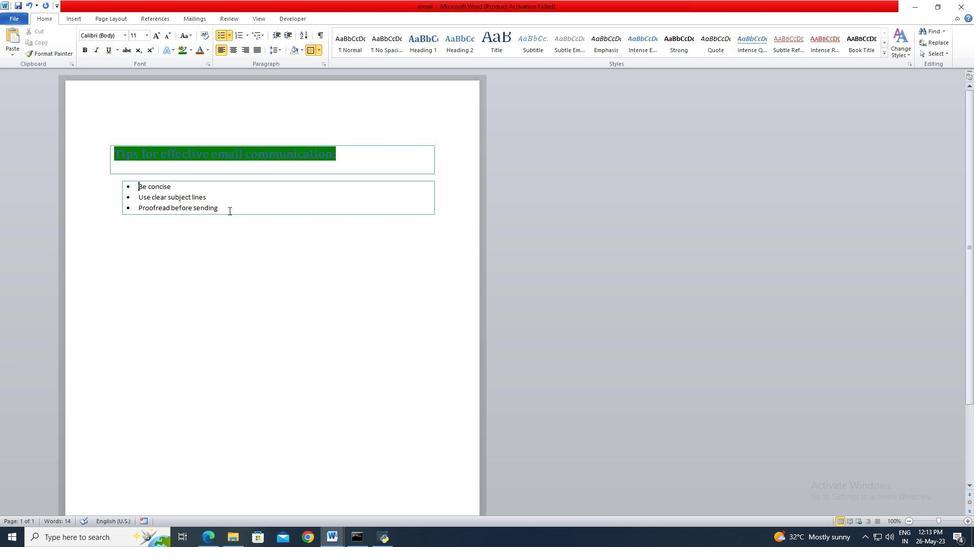 
Action: Mouse pressed left at (228, 211)
Screenshot: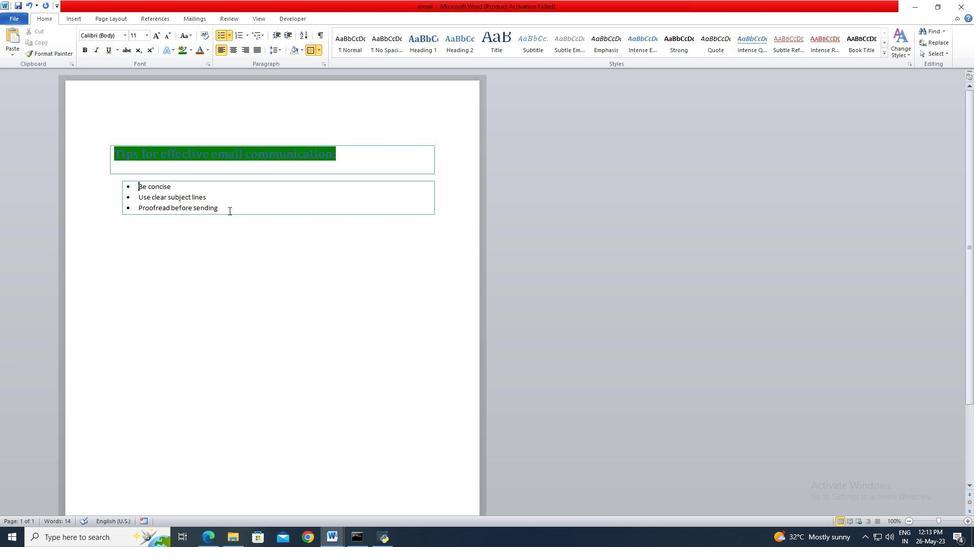 
Action: Mouse moved to (142, 38)
Screenshot: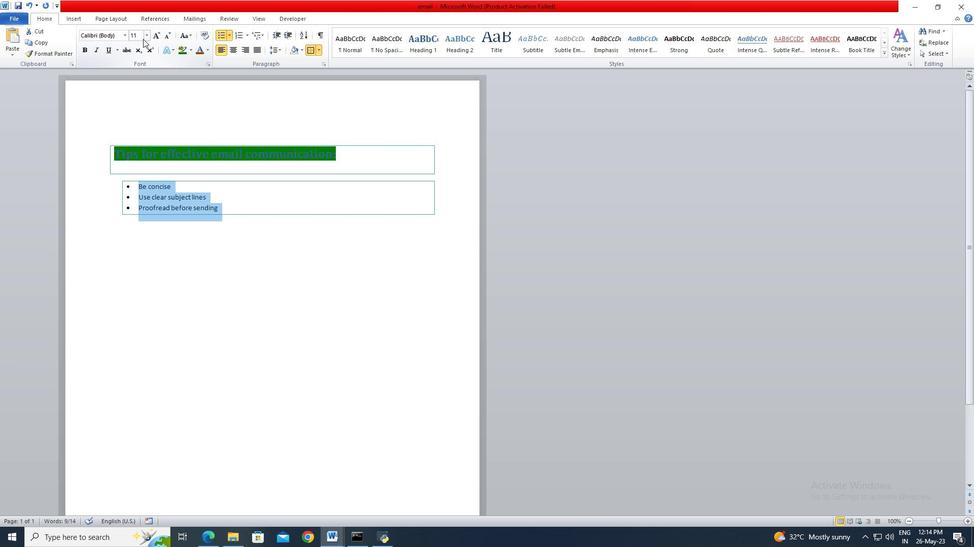 
Action: Mouse pressed left at (142, 38)
Screenshot: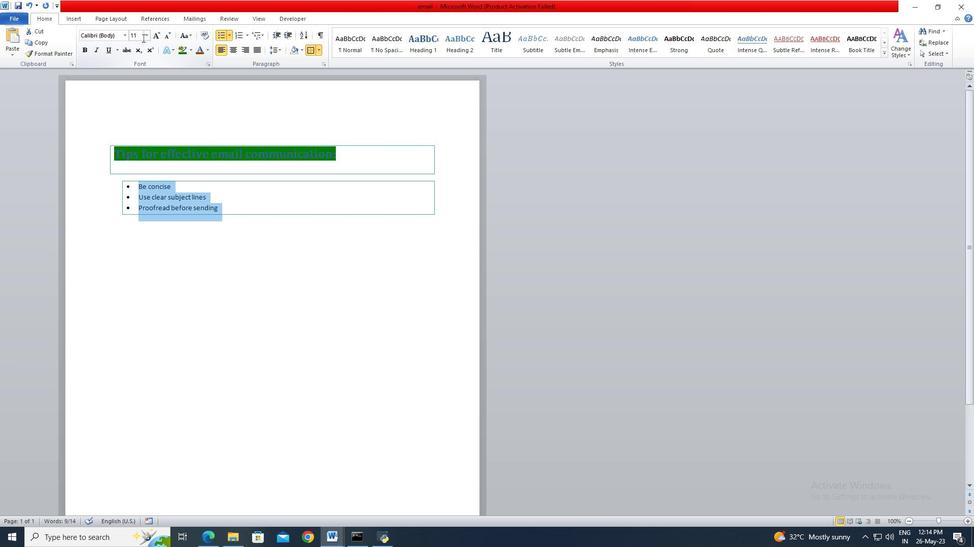 
Action: Key pressed 18<Key.enter>
Screenshot: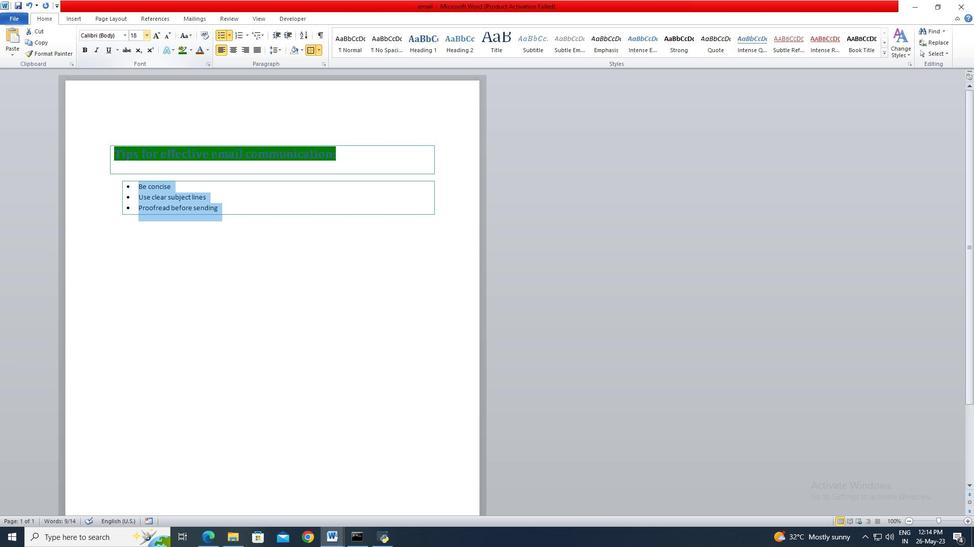 
Action: Mouse moved to (275, 222)
Screenshot: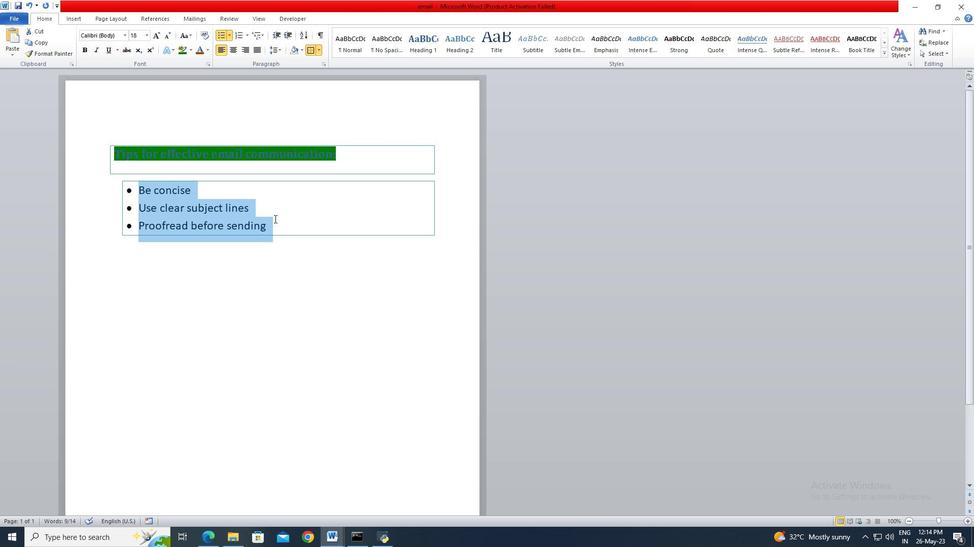 
Action: Mouse pressed left at (275, 222)
Screenshot: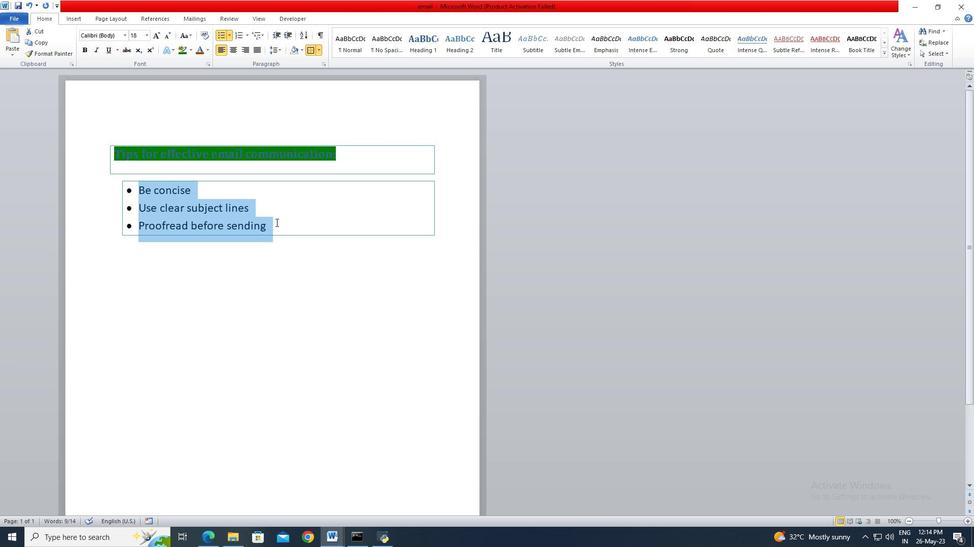
